 Task: Create a due date automation trigger when advanced on, 2 days before a card is due add dates due in in more than 1 days at 11:00 AM.
Action: Mouse moved to (986, 289)
Screenshot: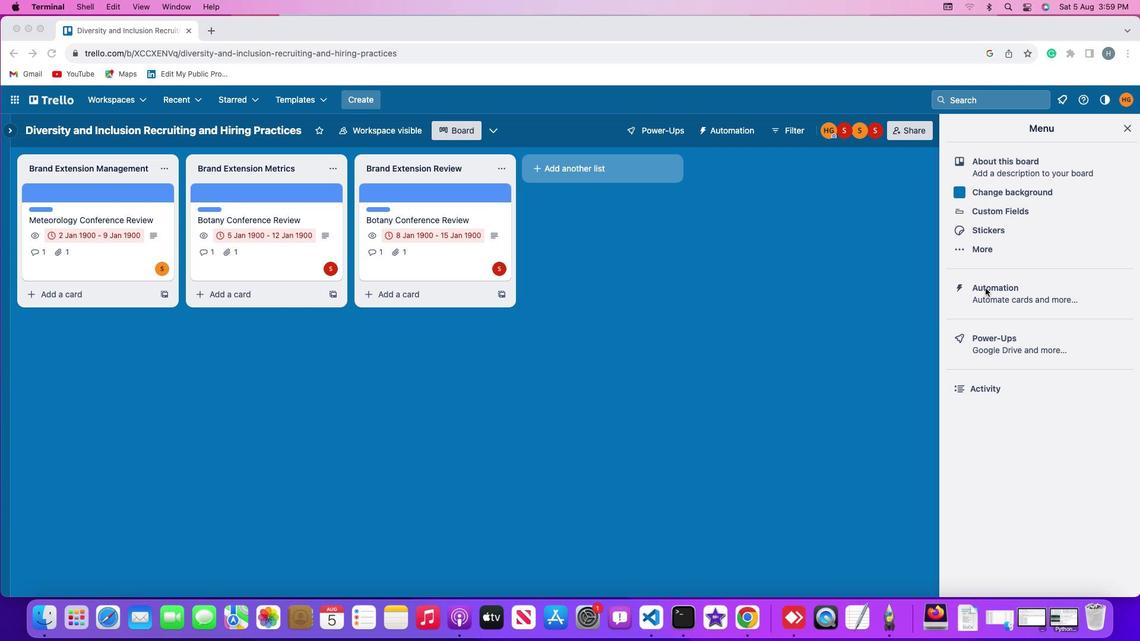 
Action: Mouse pressed left at (986, 289)
Screenshot: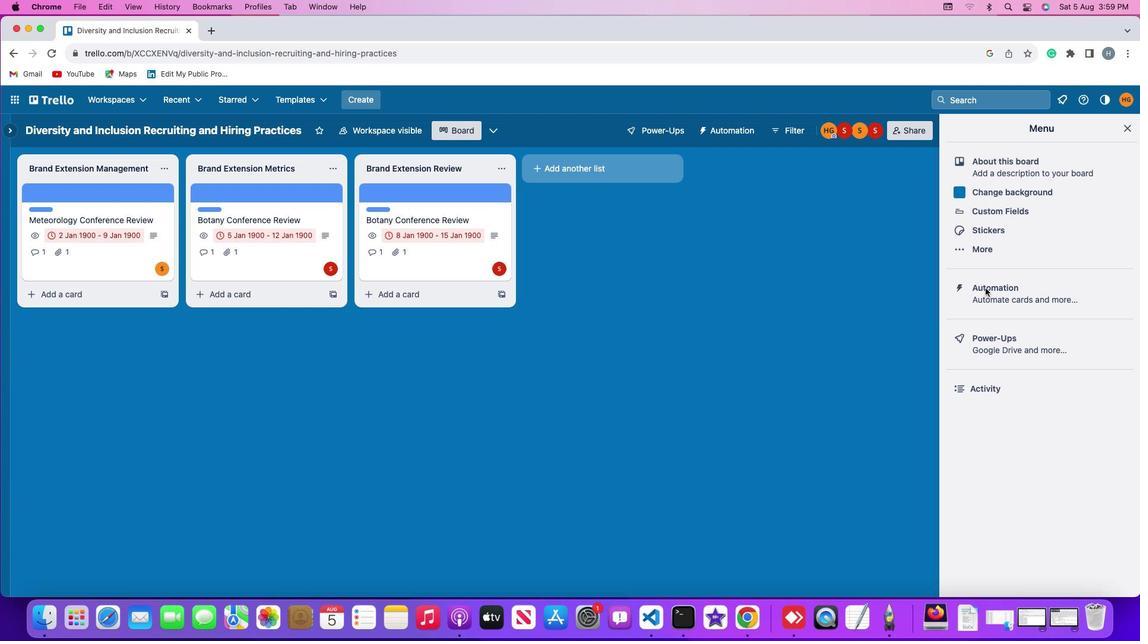 
Action: Mouse pressed left at (986, 289)
Screenshot: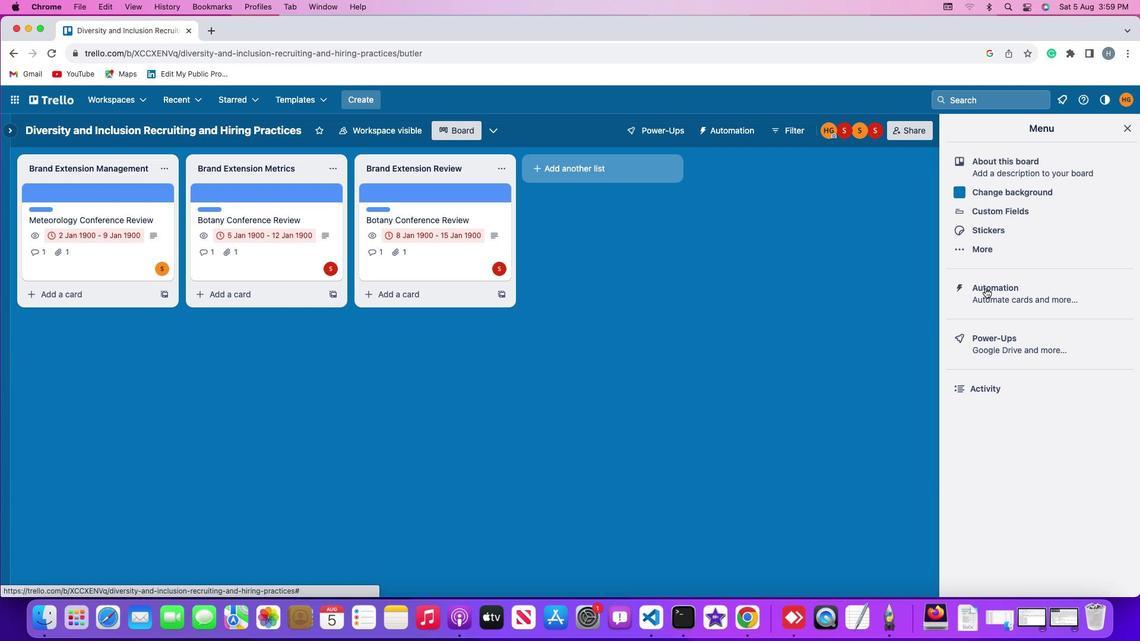 
Action: Mouse moved to (89, 282)
Screenshot: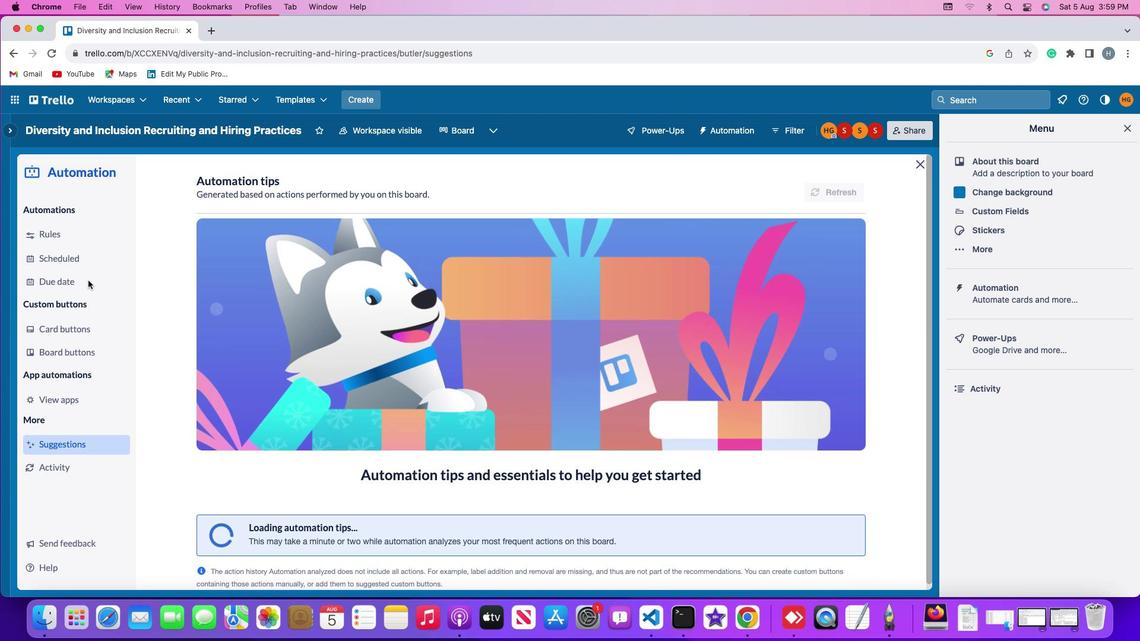 
Action: Mouse pressed left at (89, 282)
Screenshot: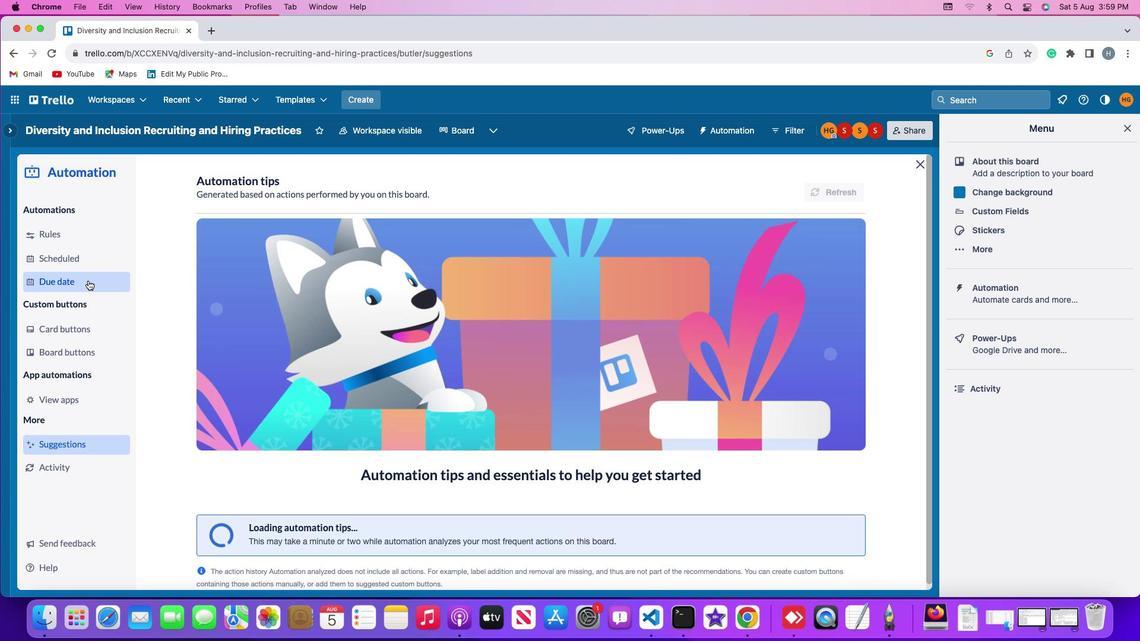 
Action: Mouse moved to (807, 181)
Screenshot: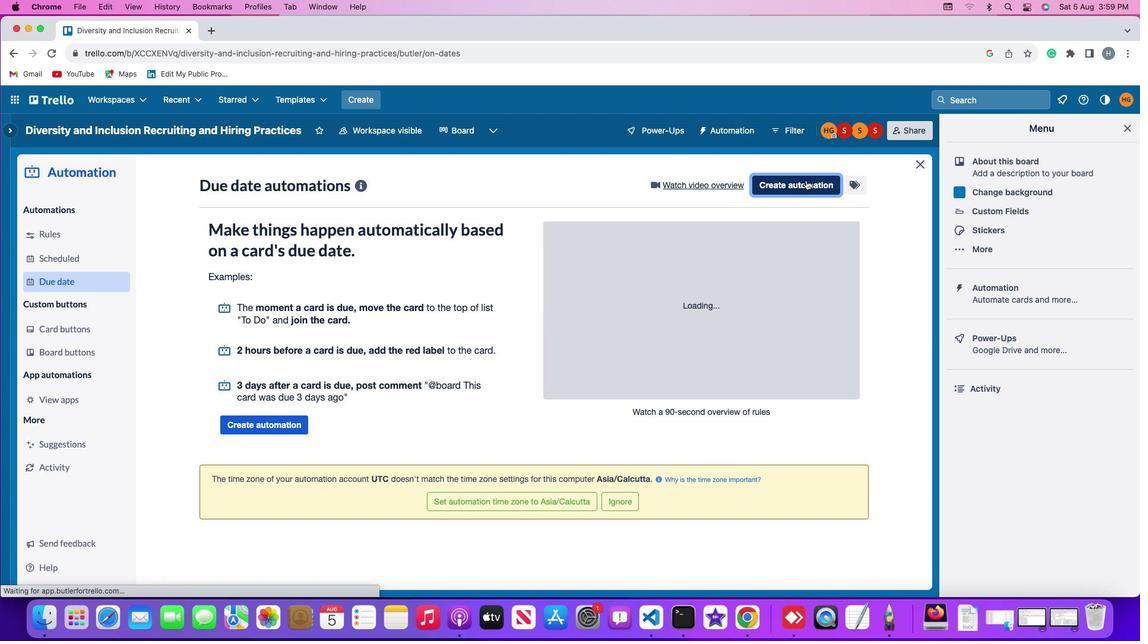 
Action: Mouse pressed left at (807, 181)
Screenshot: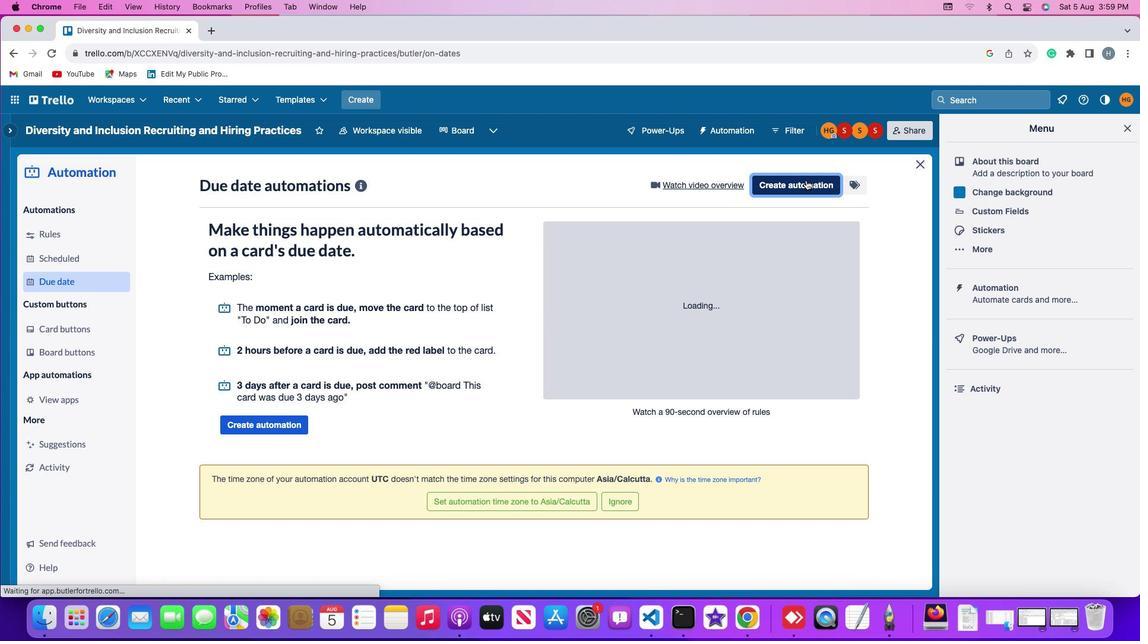 
Action: Mouse moved to (521, 304)
Screenshot: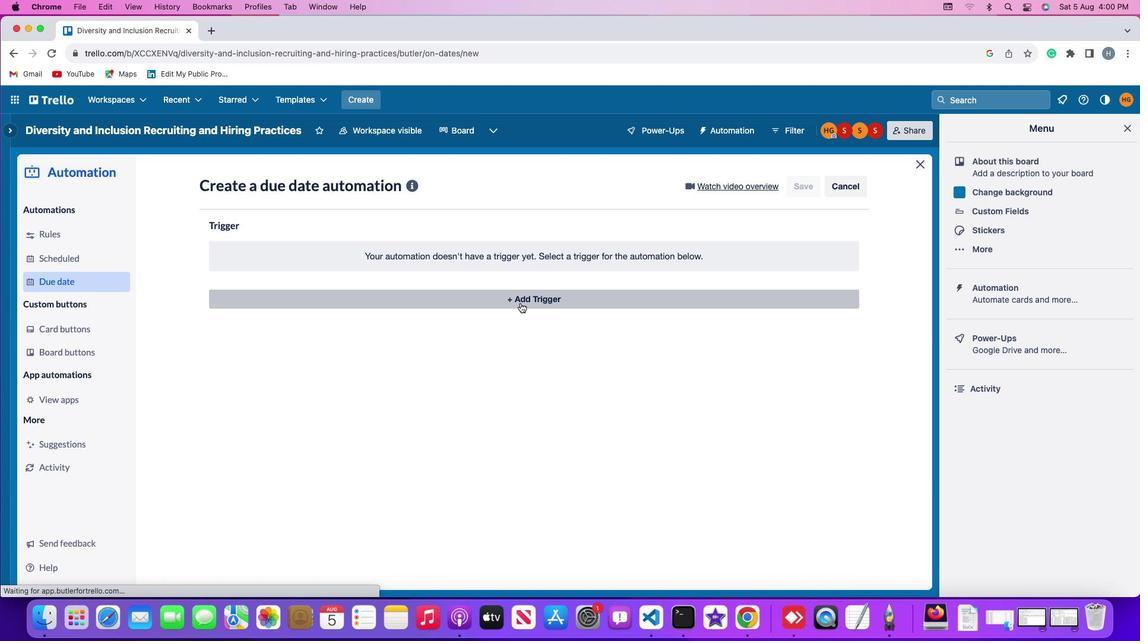 
Action: Mouse pressed left at (521, 304)
Screenshot: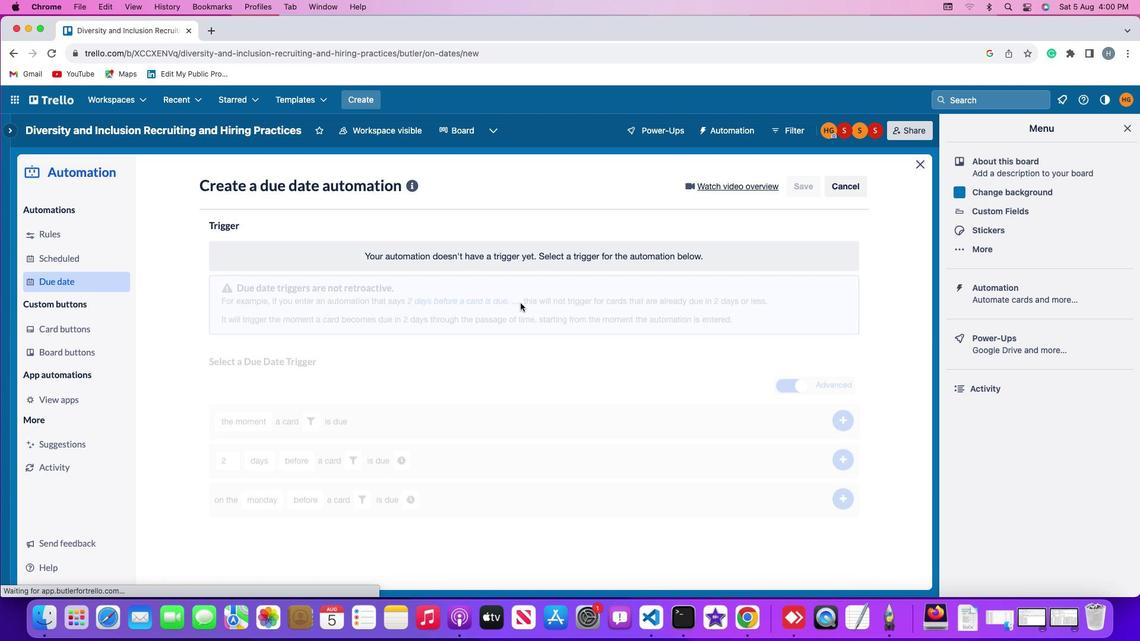 
Action: Mouse moved to (234, 482)
Screenshot: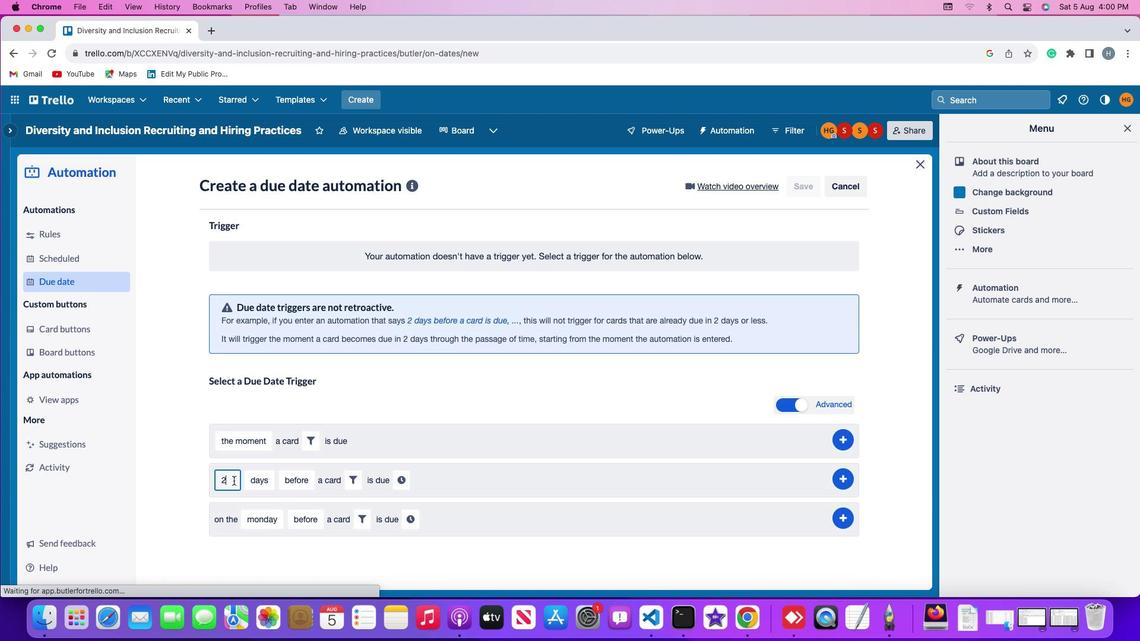 
Action: Mouse pressed left at (234, 482)
Screenshot: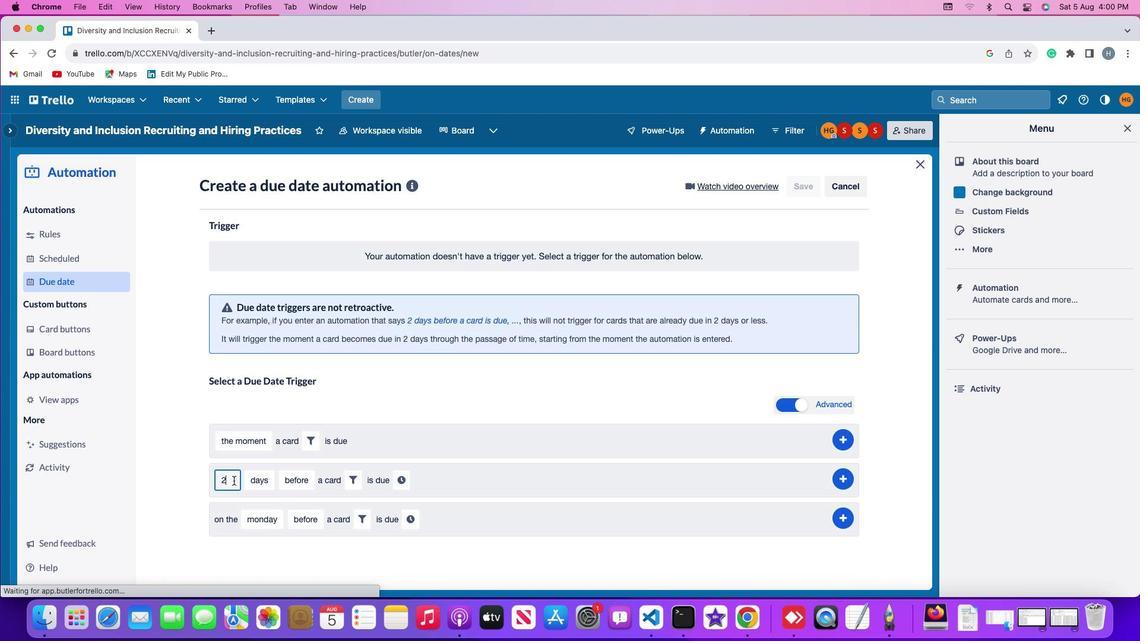 
Action: Key pressed Key.backspace'2'
Screenshot: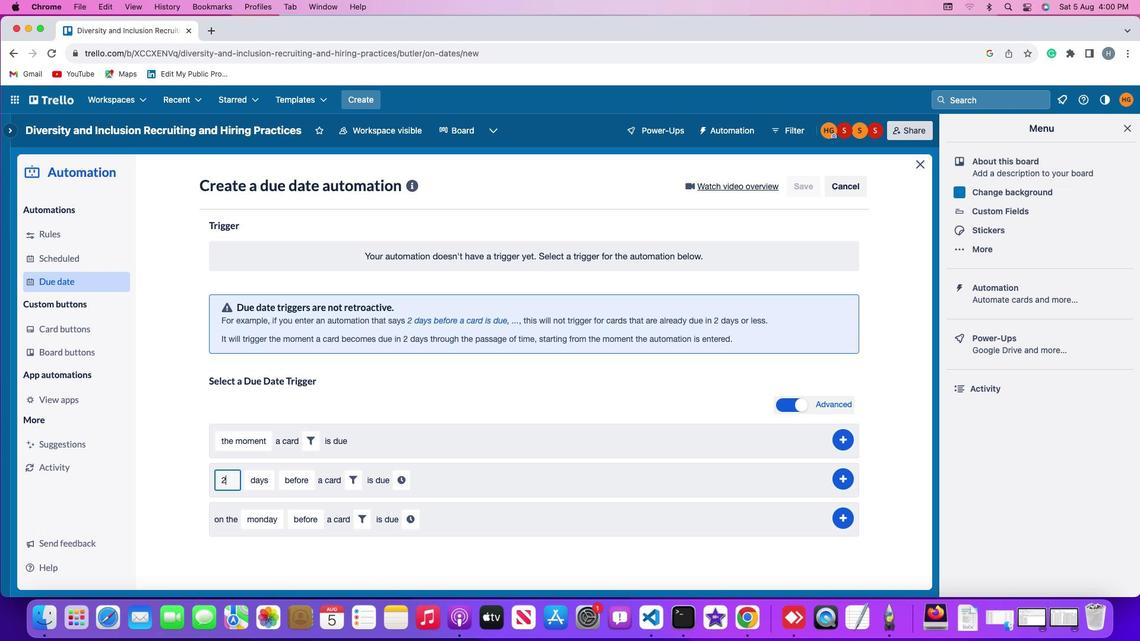 
Action: Mouse moved to (263, 479)
Screenshot: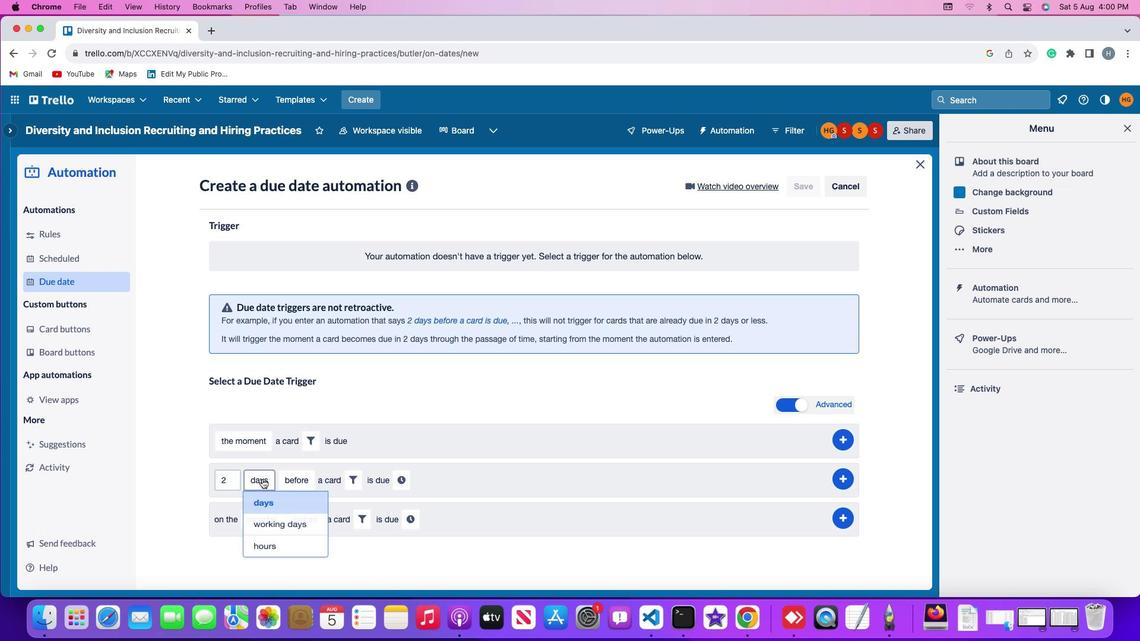
Action: Mouse pressed left at (263, 479)
Screenshot: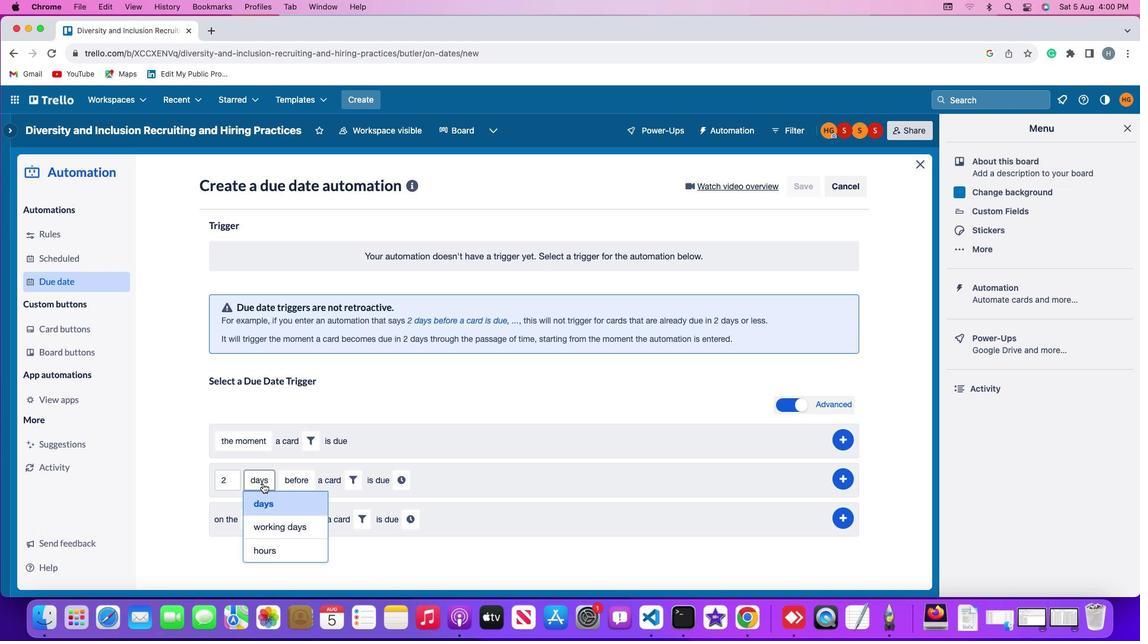 
Action: Mouse moved to (290, 486)
Screenshot: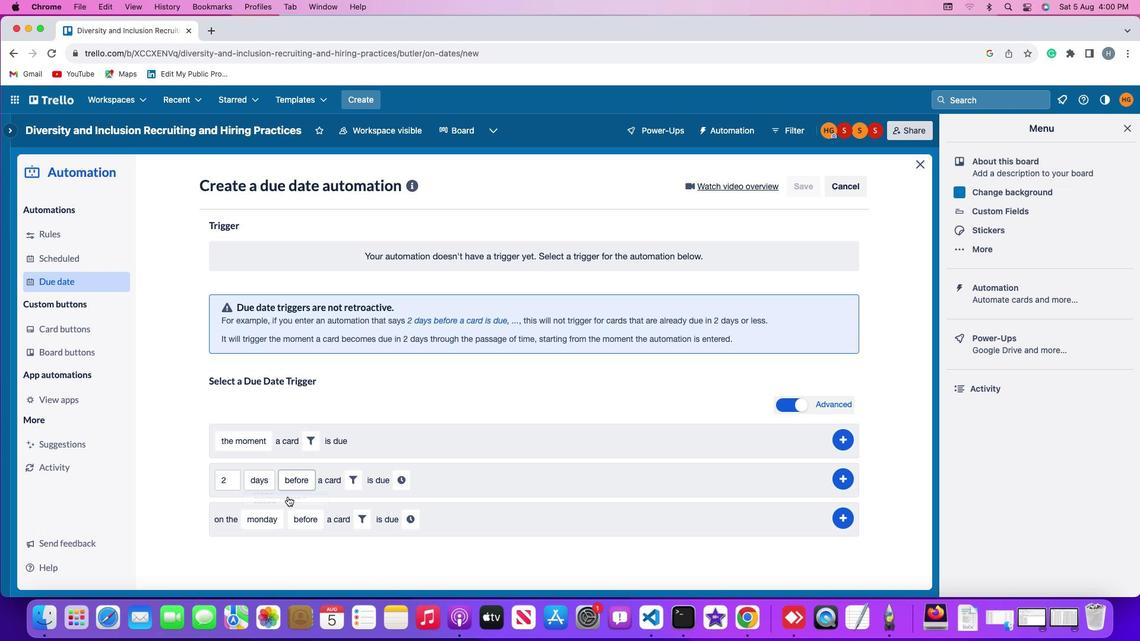 
Action: Mouse pressed left at (290, 486)
Screenshot: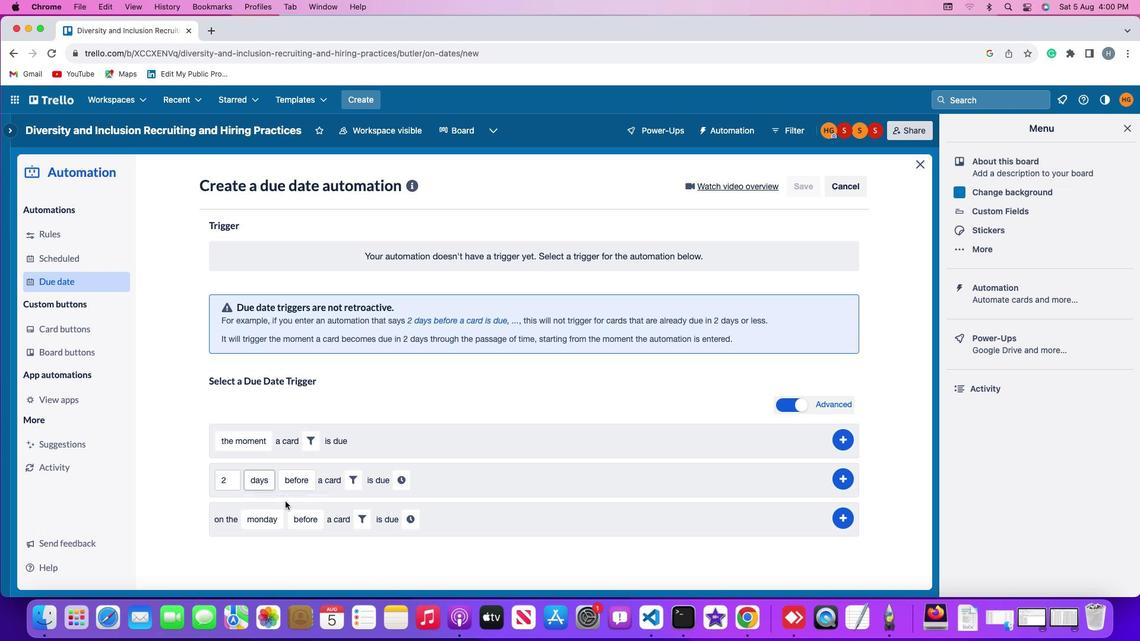 
Action: Mouse moved to (290, 479)
Screenshot: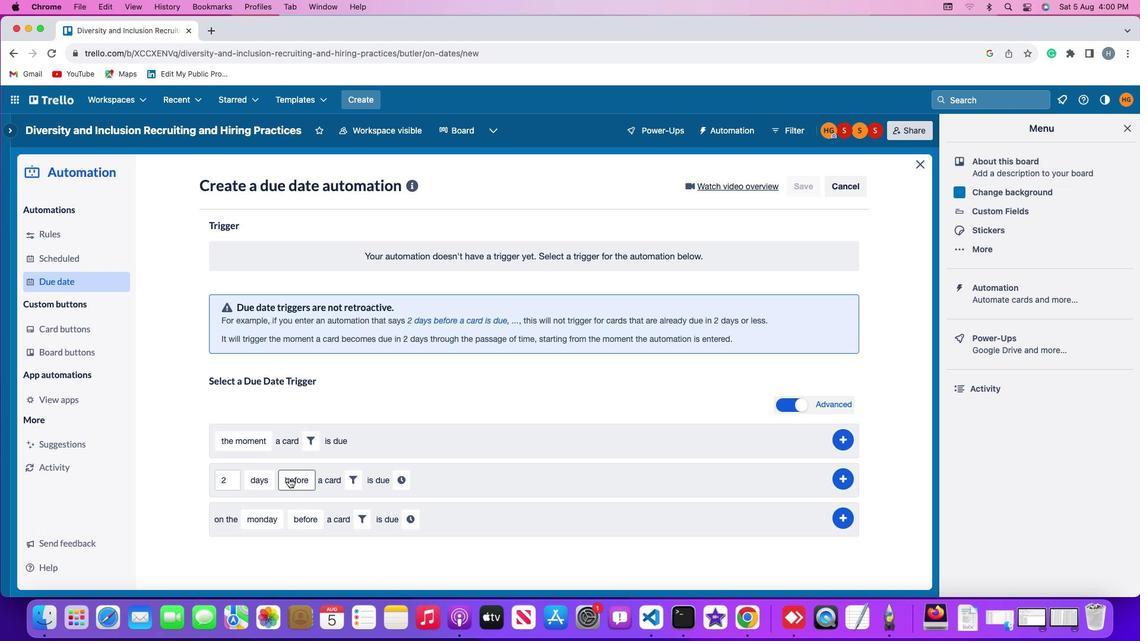 
Action: Mouse pressed left at (290, 479)
Screenshot: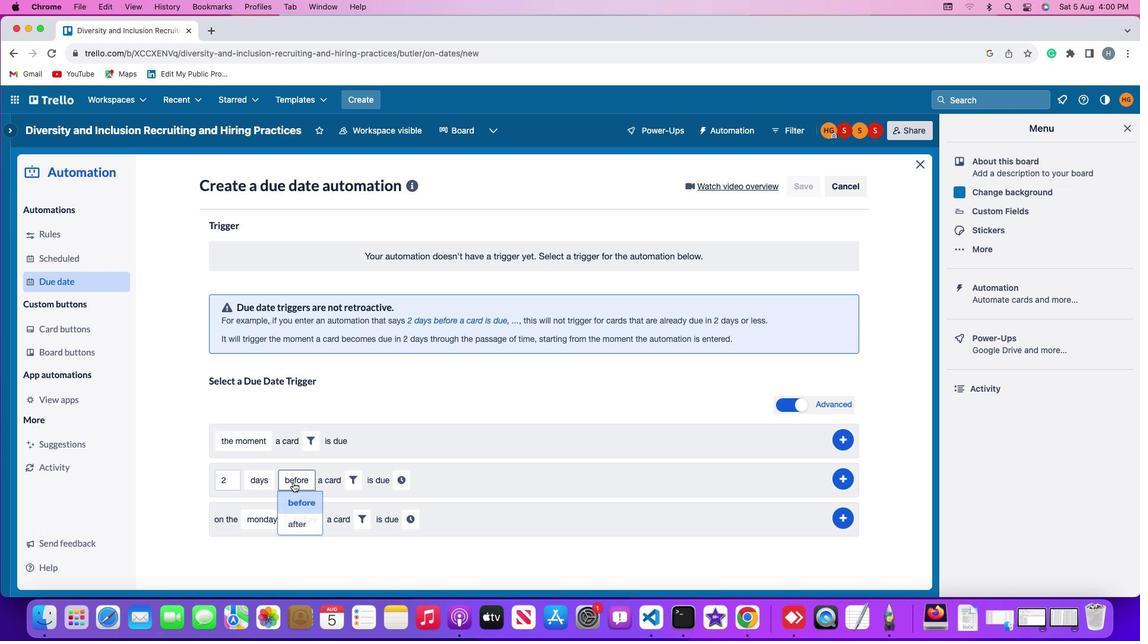 
Action: Mouse moved to (301, 501)
Screenshot: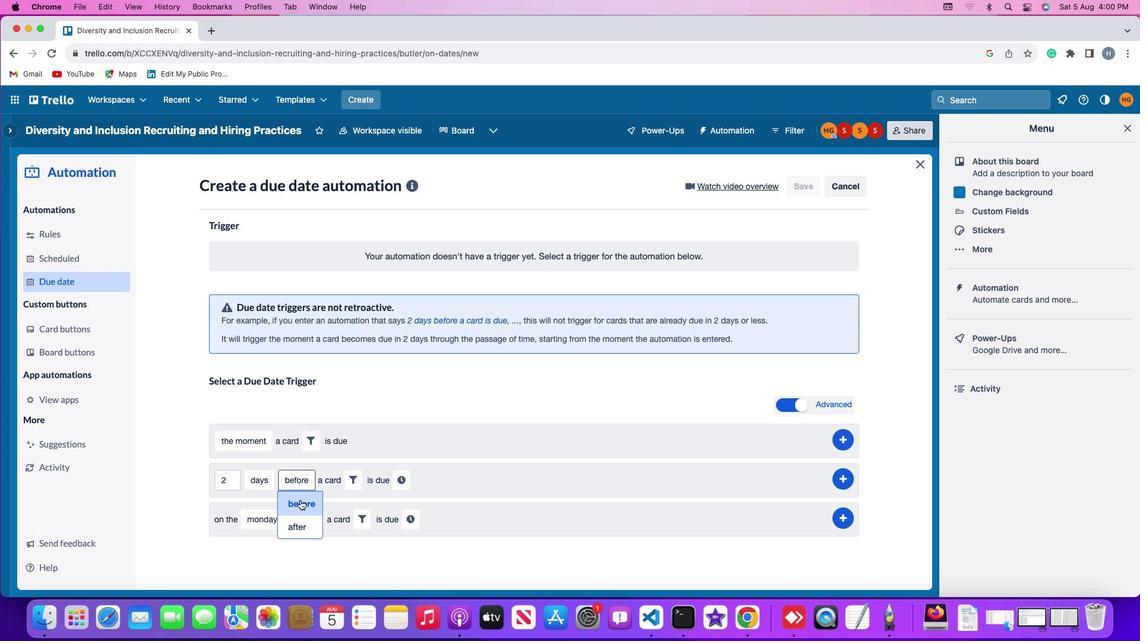 
Action: Mouse pressed left at (301, 501)
Screenshot: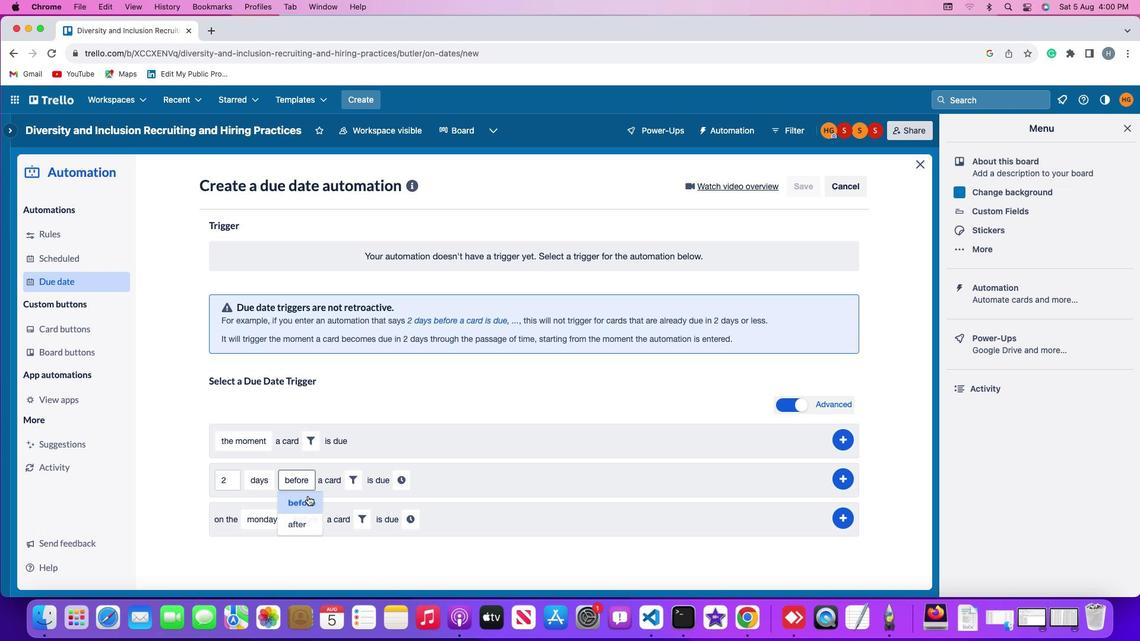 
Action: Mouse moved to (354, 478)
Screenshot: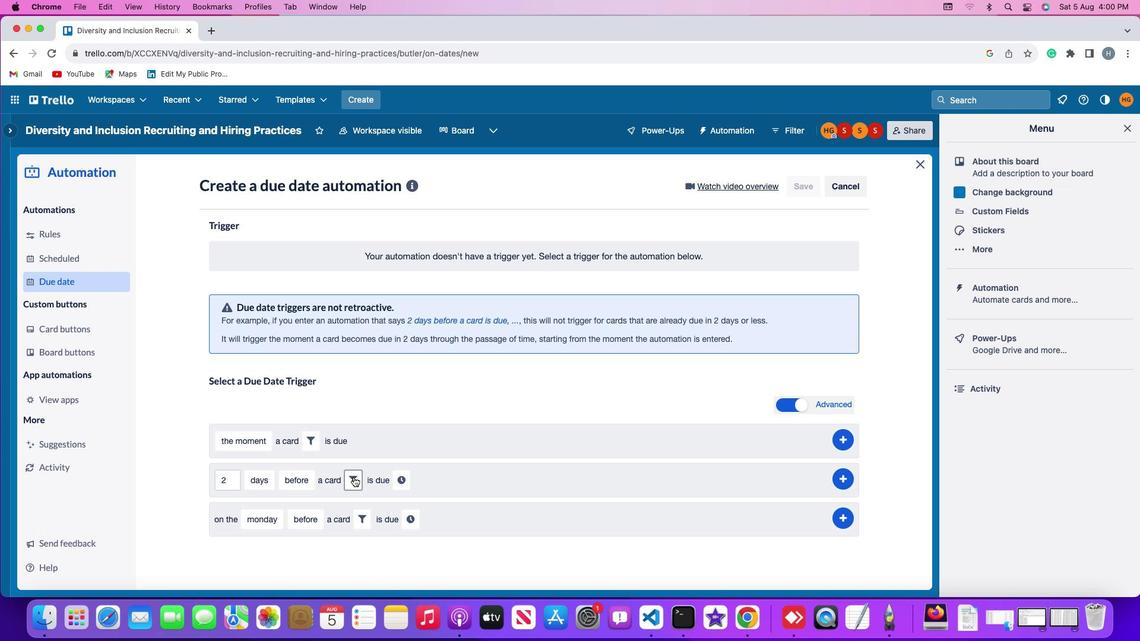
Action: Mouse pressed left at (354, 478)
Screenshot: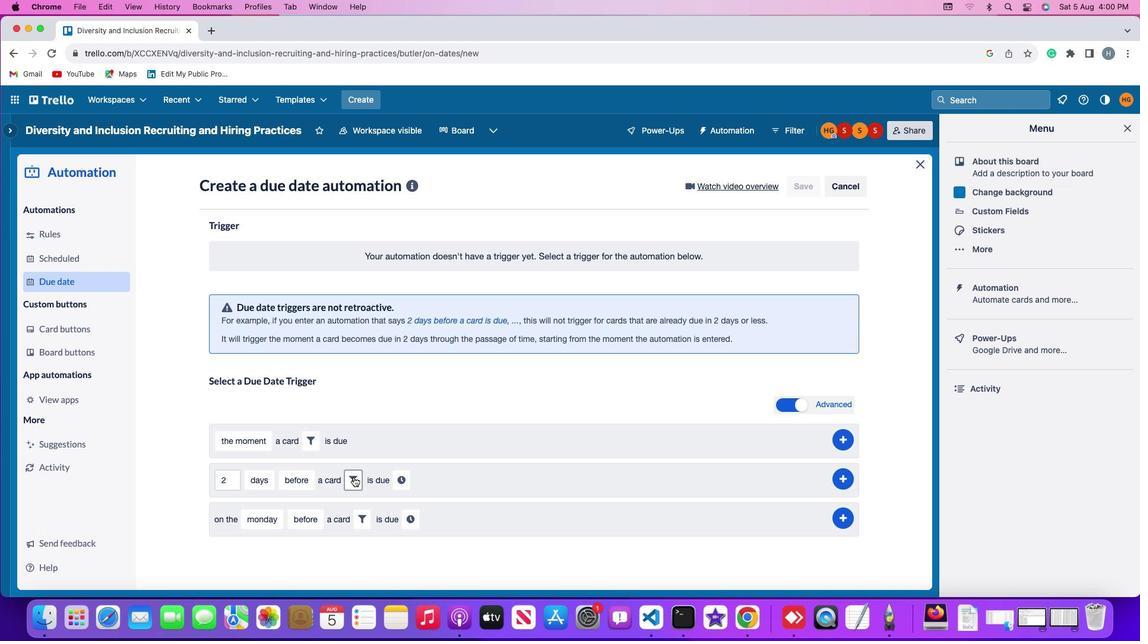 
Action: Mouse moved to (416, 514)
Screenshot: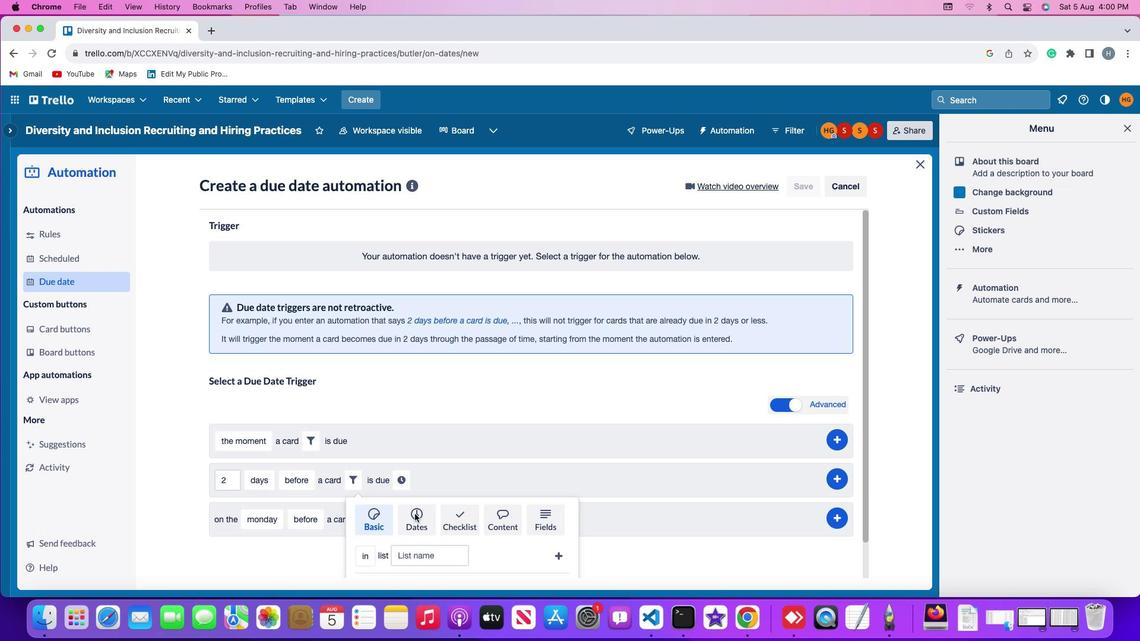 
Action: Mouse pressed left at (416, 514)
Screenshot: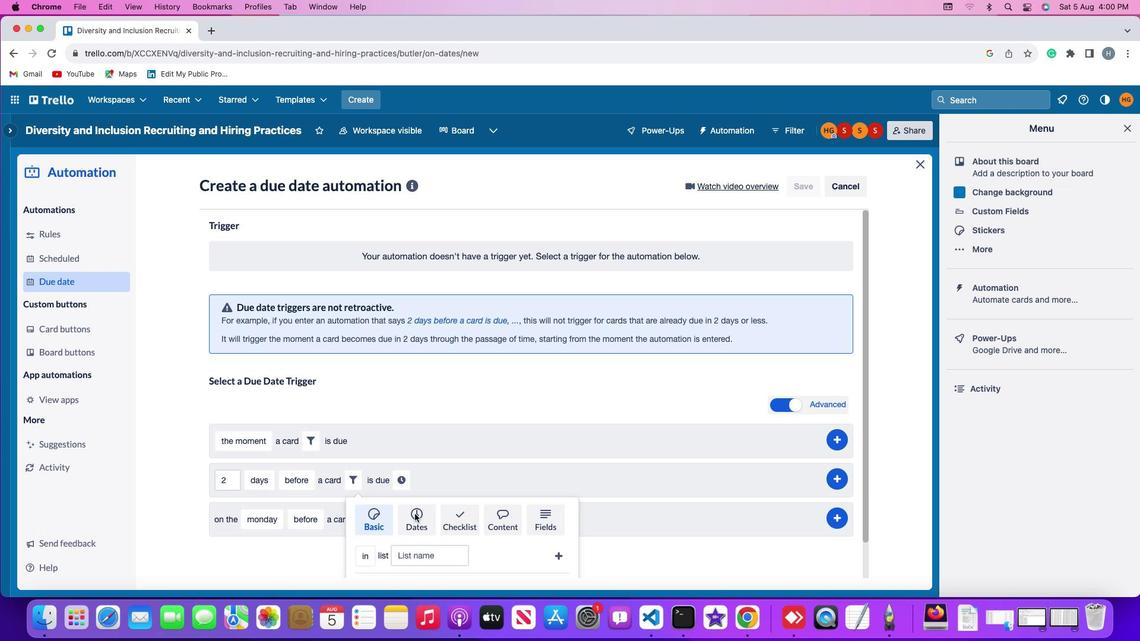 
Action: Mouse moved to (416, 514)
Screenshot: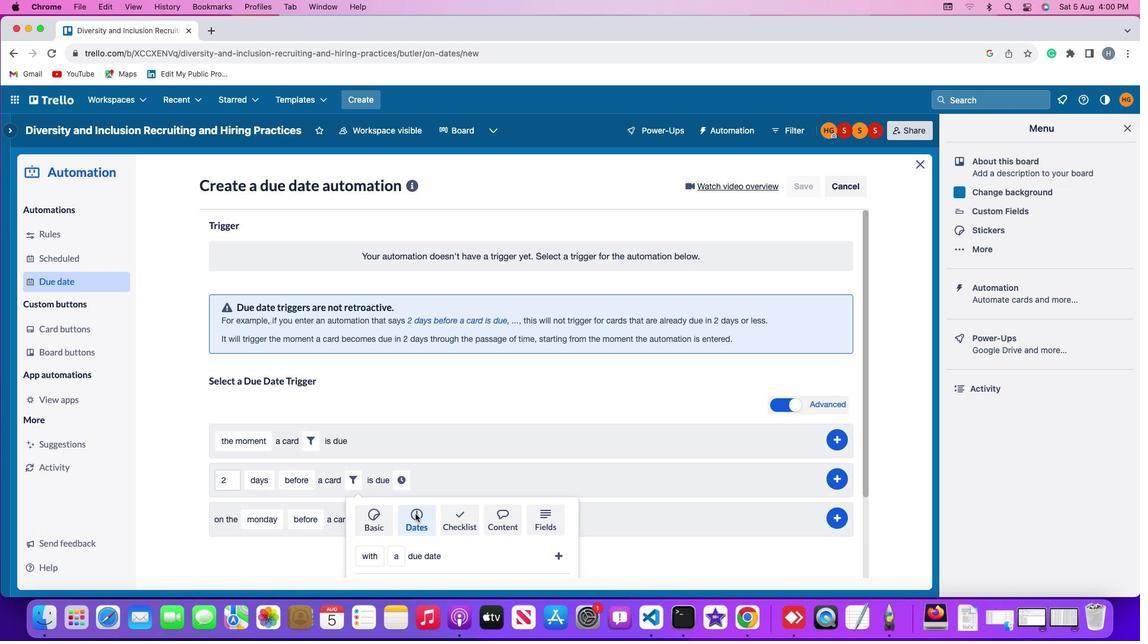 
Action: Mouse scrolled (416, 514) with delta (1, 0)
Screenshot: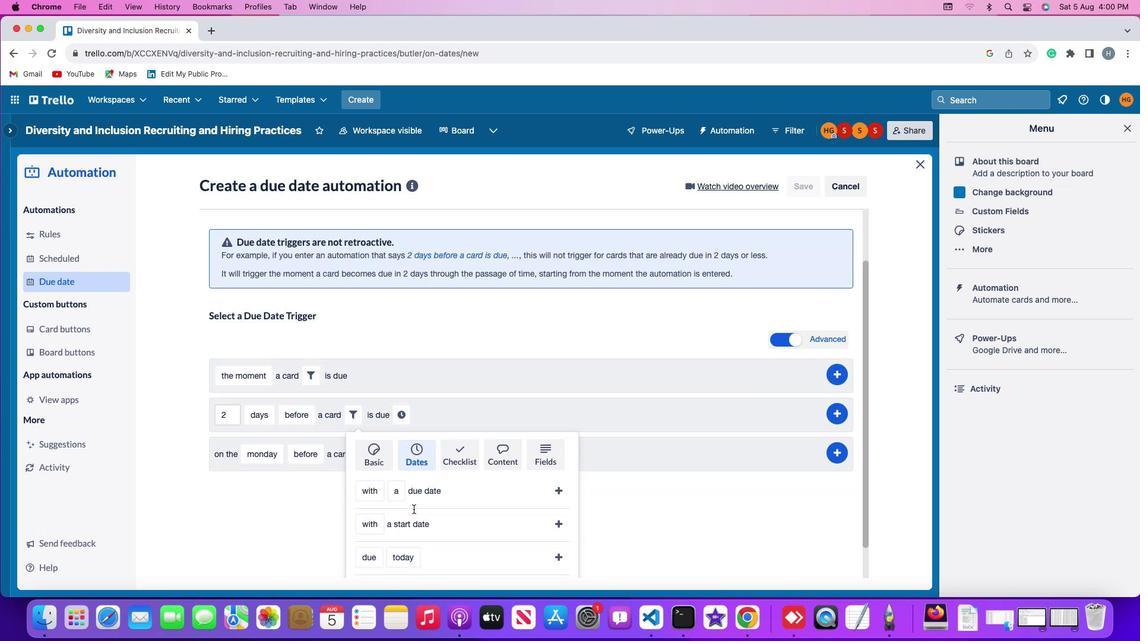 
Action: Mouse scrolled (416, 514) with delta (1, 0)
Screenshot: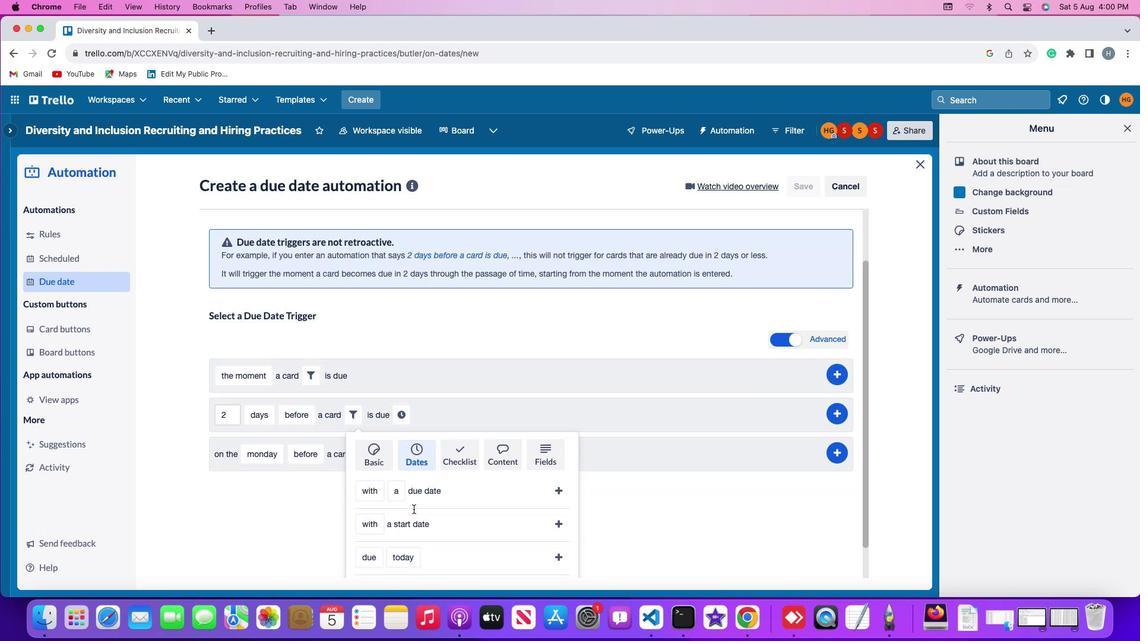 
Action: Mouse scrolled (416, 514) with delta (1, 0)
Screenshot: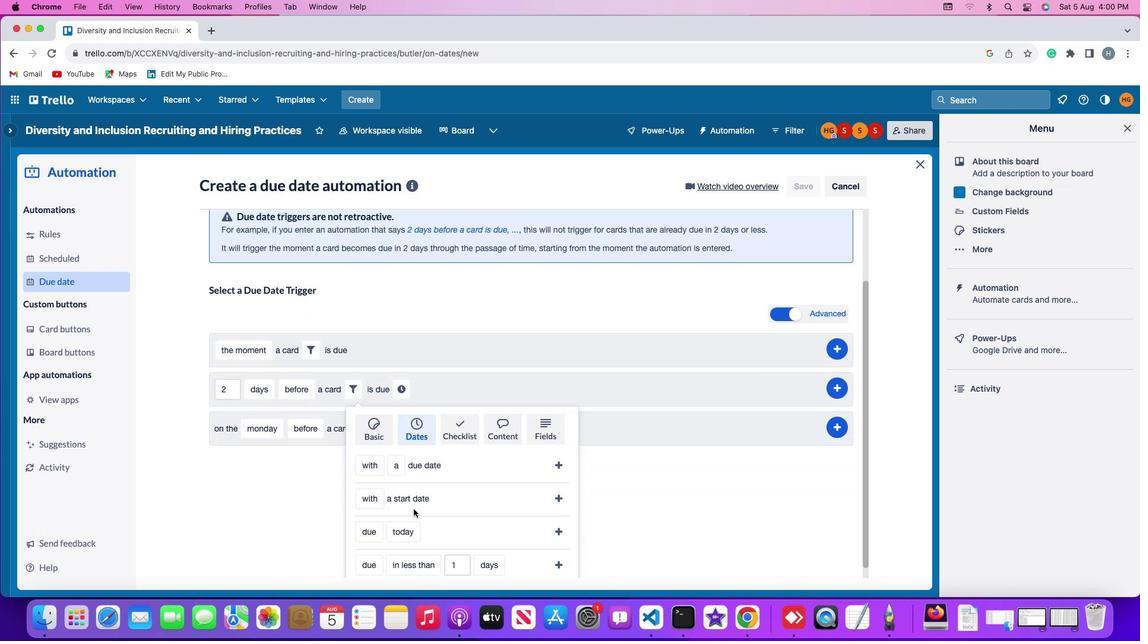 
Action: Mouse scrolled (416, 514) with delta (1, -1)
Screenshot: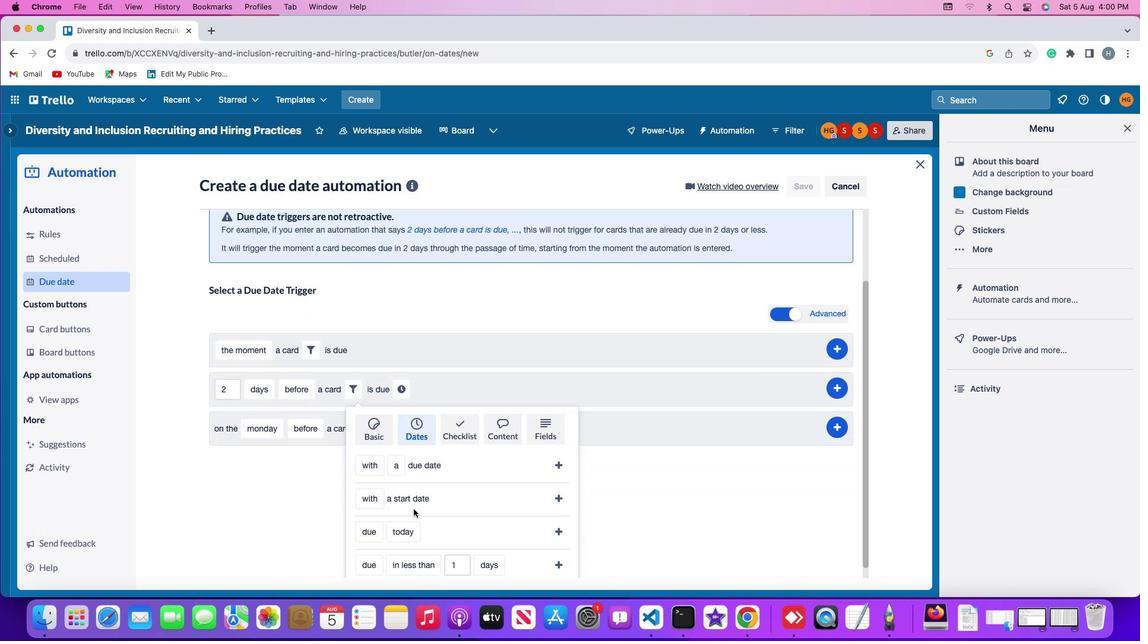 
Action: Mouse scrolled (416, 514) with delta (1, -1)
Screenshot: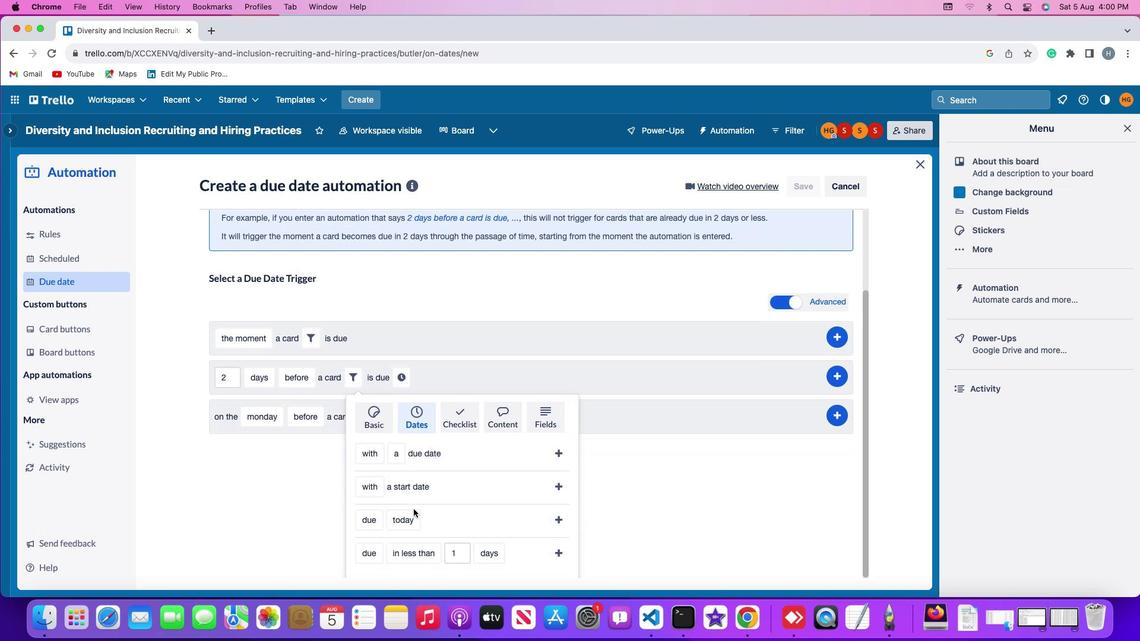 
Action: Mouse scrolled (416, 514) with delta (1, -2)
Screenshot: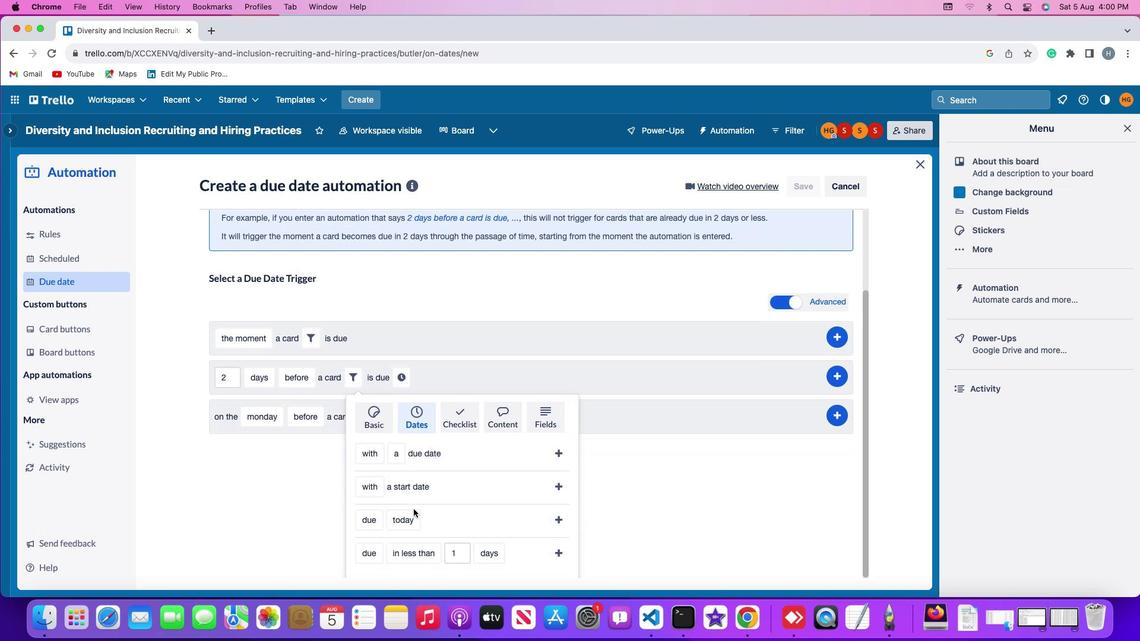 
Action: Mouse scrolled (416, 514) with delta (1, -2)
Screenshot: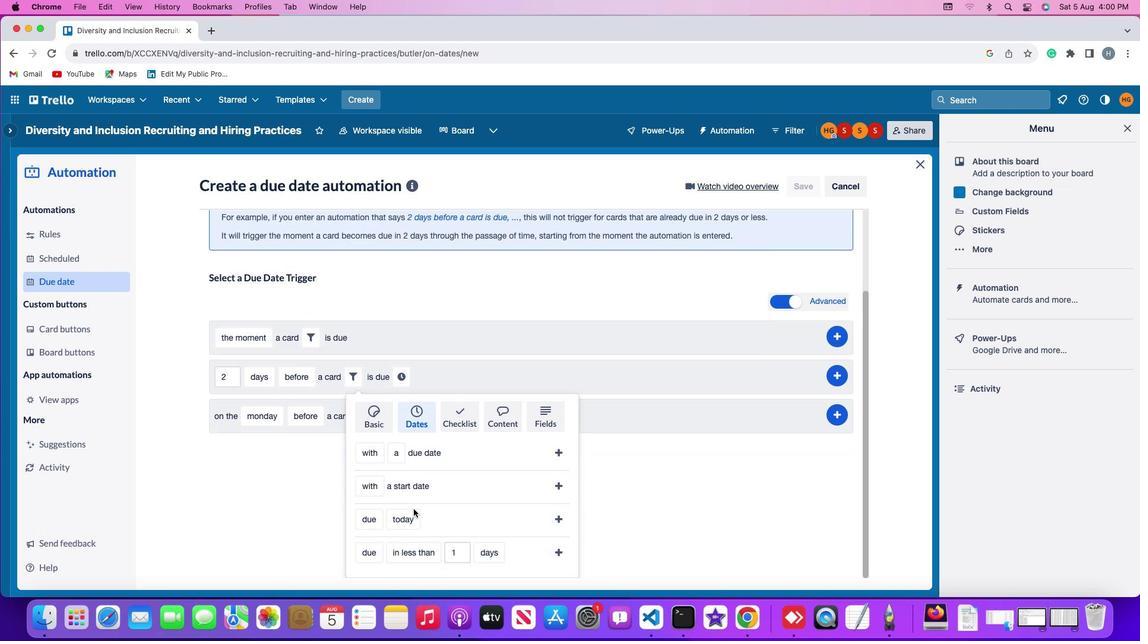
Action: Mouse moved to (375, 555)
Screenshot: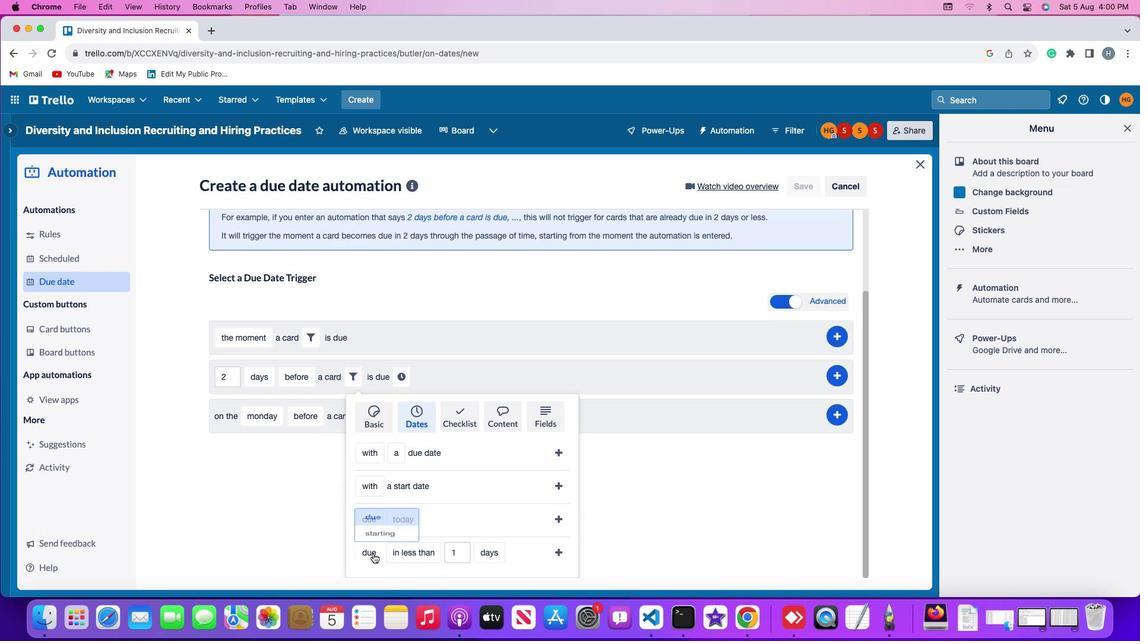 
Action: Mouse pressed left at (375, 555)
Screenshot: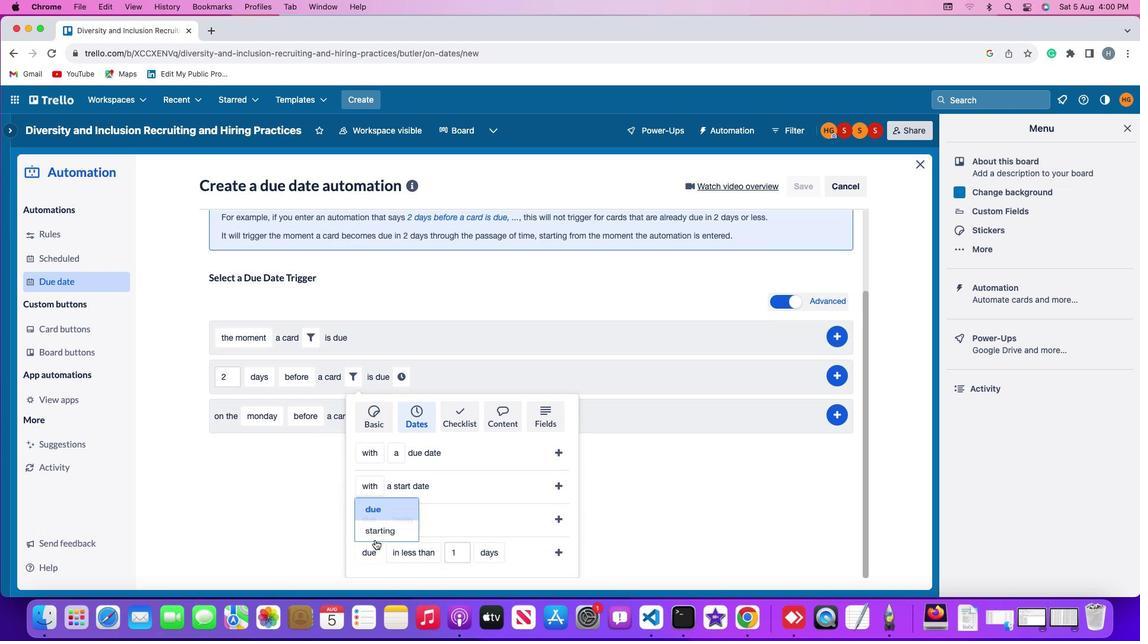 
Action: Mouse moved to (378, 503)
Screenshot: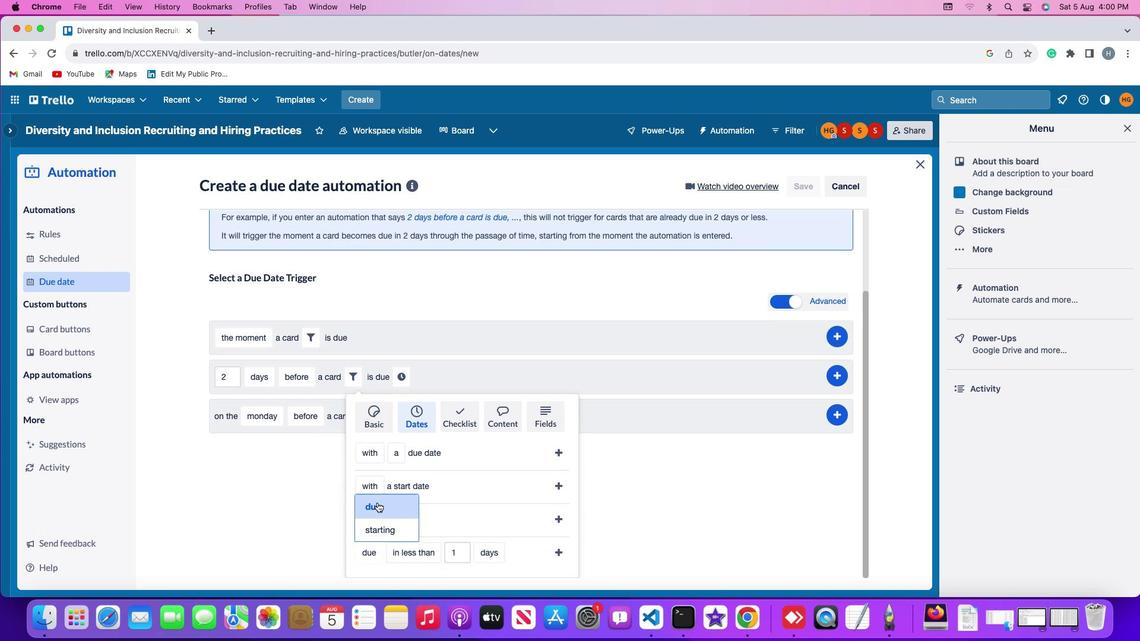 
Action: Mouse pressed left at (378, 503)
Screenshot: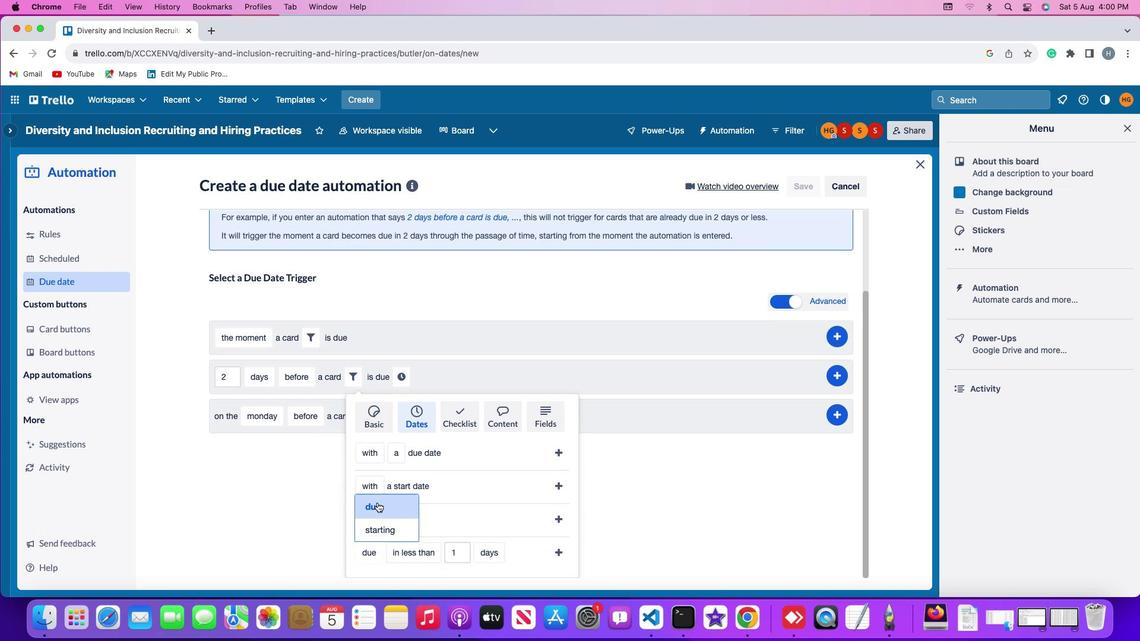
Action: Mouse moved to (415, 548)
Screenshot: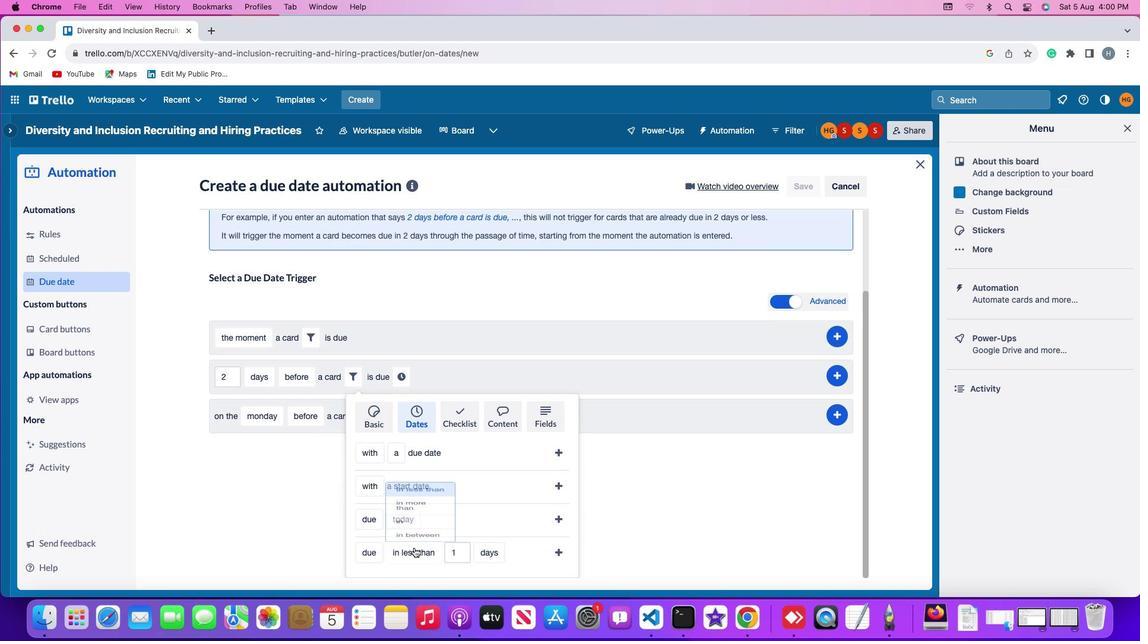 
Action: Mouse pressed left at (415, 548)
Screenshot: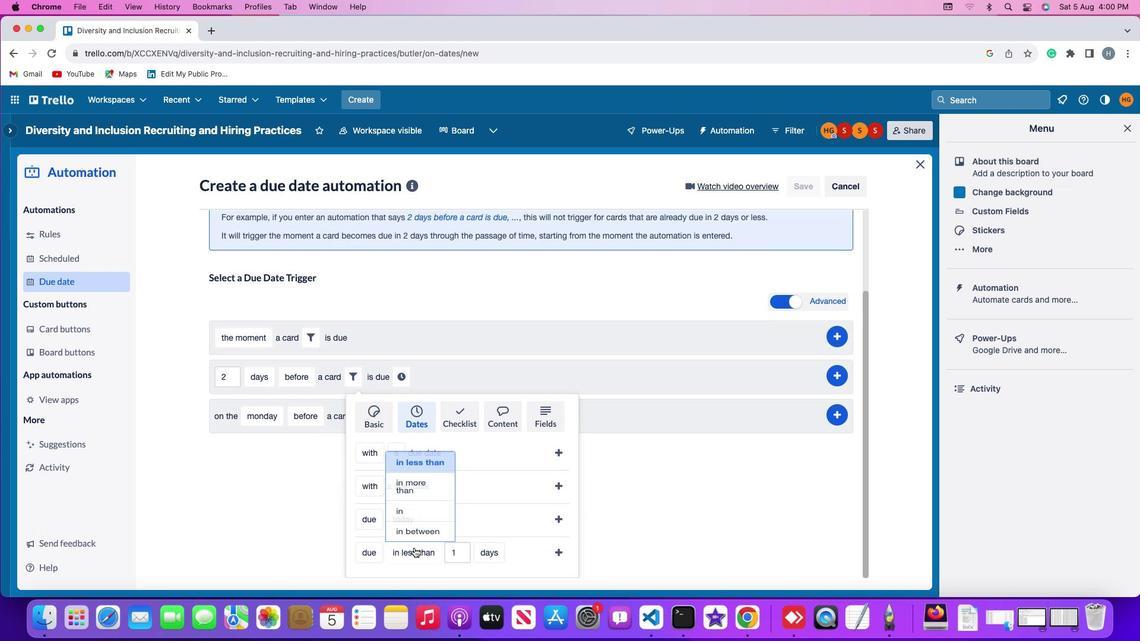 
Action: Mouse moved to (415, 473)
Screenshot: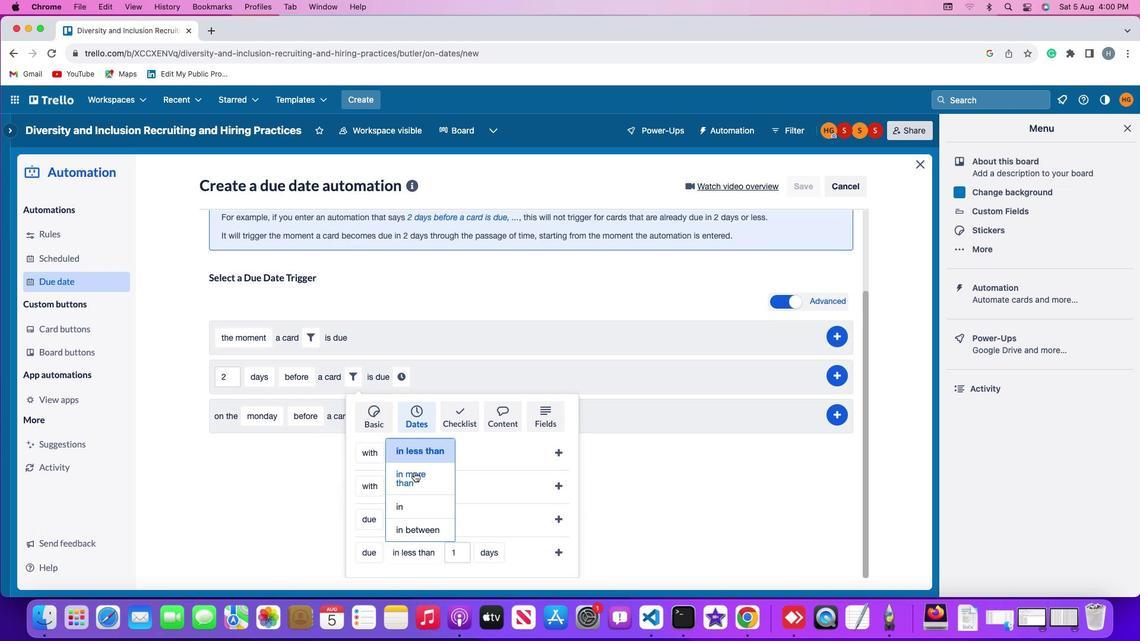 
Action: Mouse pressed left at (415, 473)
Screenshot: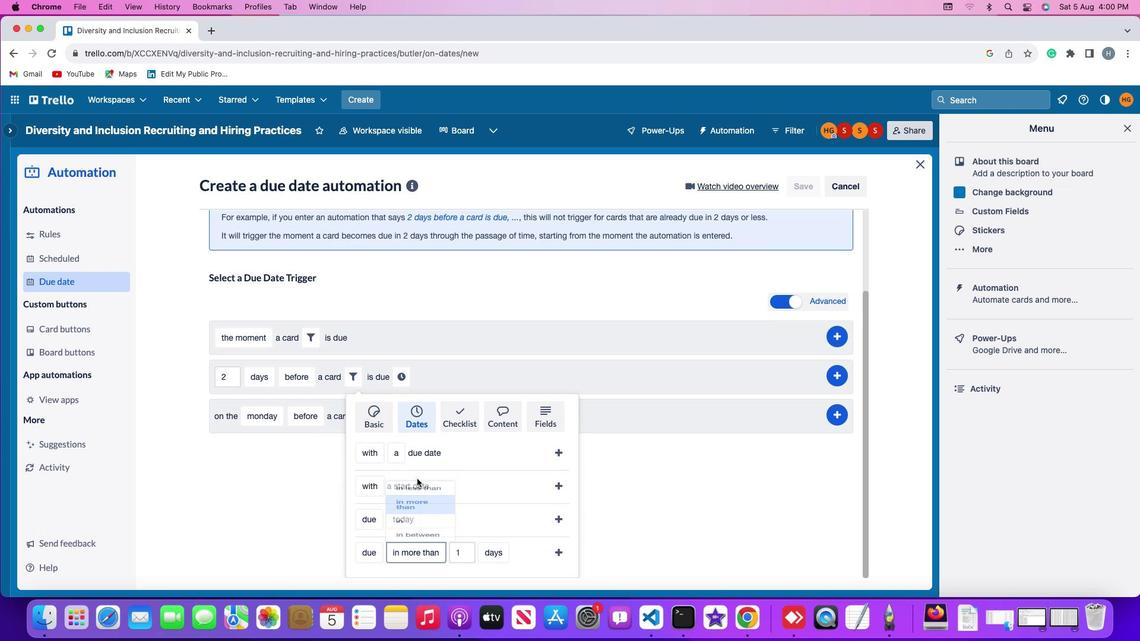
Action: Mouse moved to (467, 549)
Screenshot: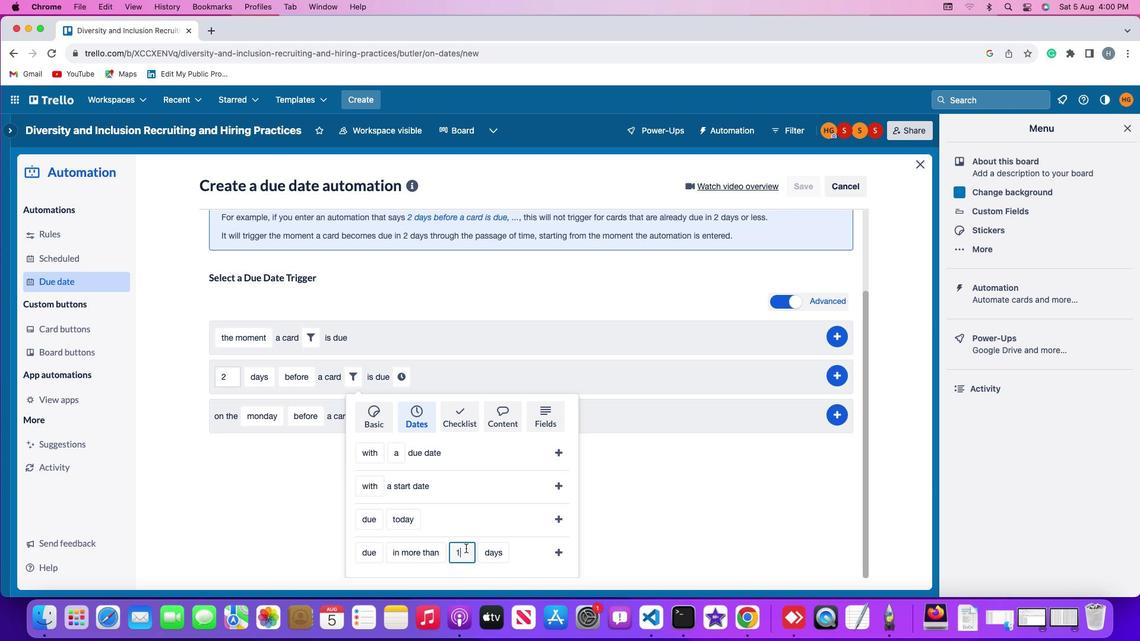 
Action: Mouse pressed left at (467, 549)
Screenshot: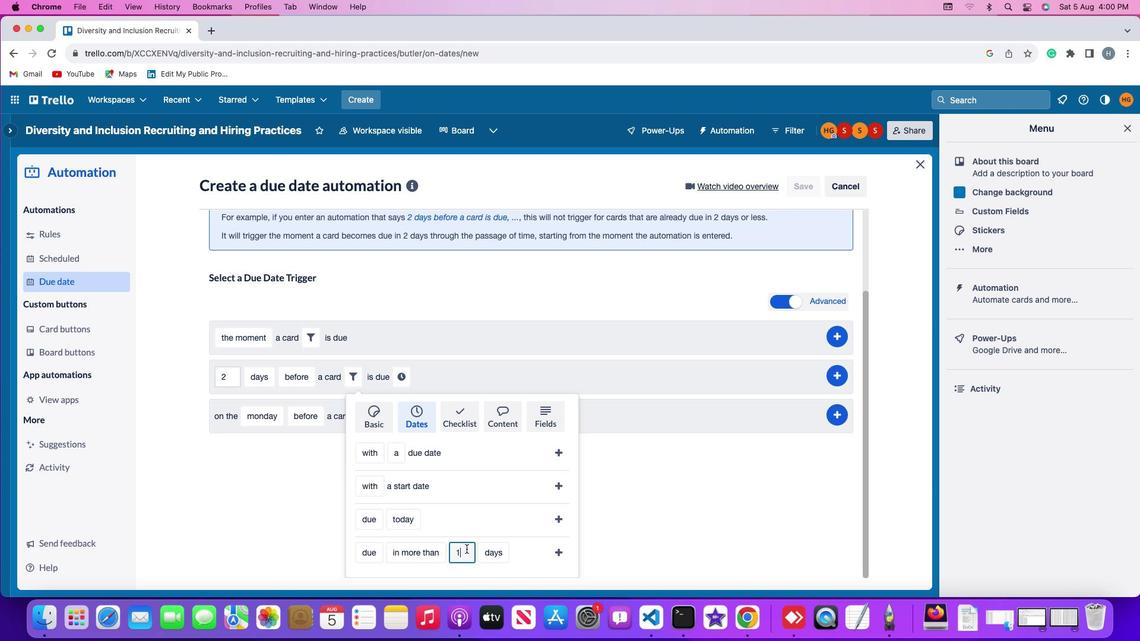 
Action: Mouse moved to (467, 549)
Screenshot: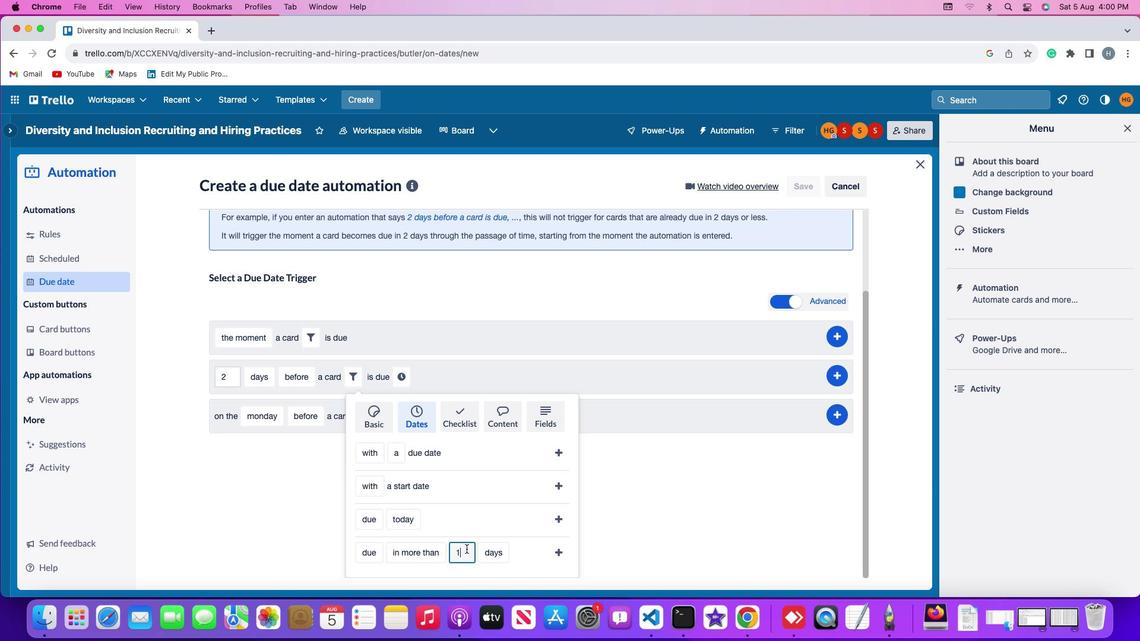 
Action: Key pressed Key.backspace'1'
Screenshot: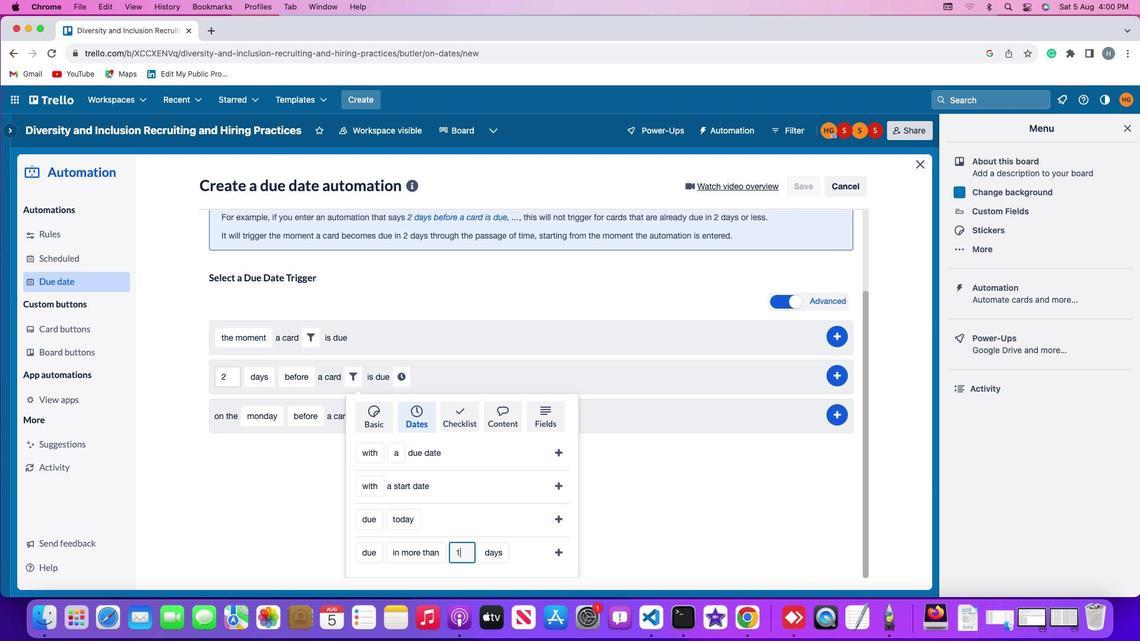 
Action: Mouse moved to (502, 552)
Screenshot: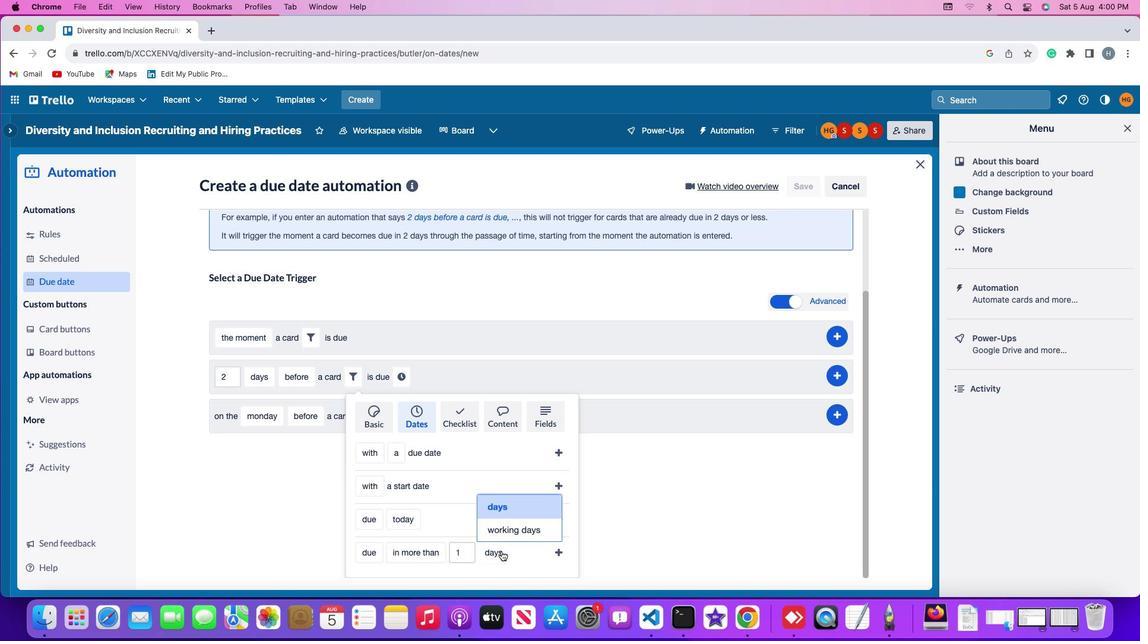 
Action: Mouse pressed left at (502, 552)
Screenshot: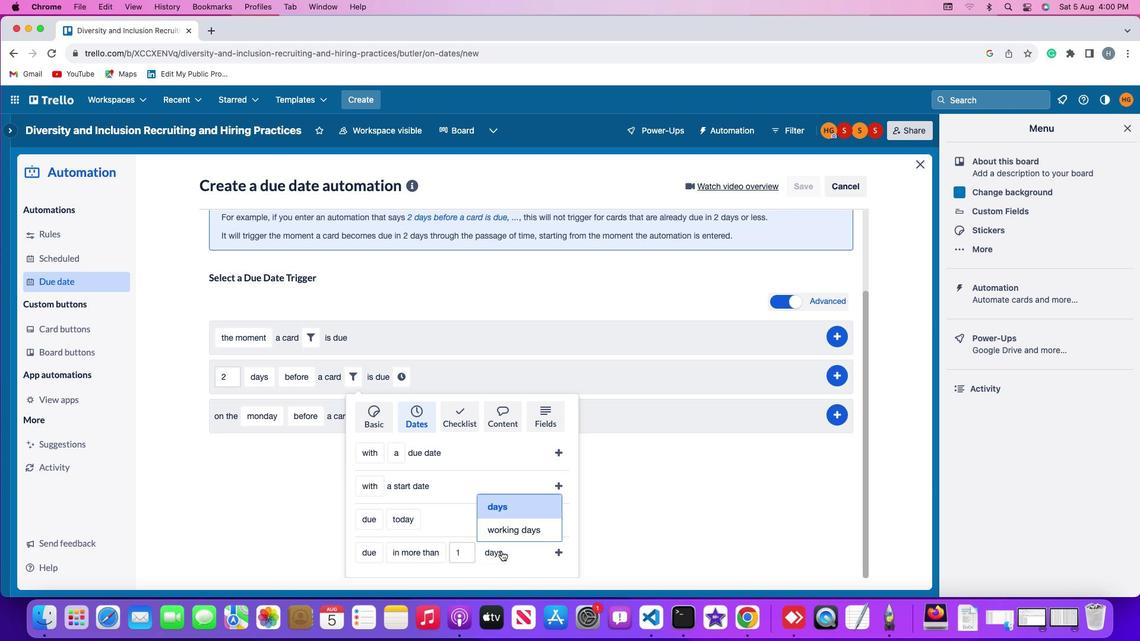 
Action: Mouse moved to (516, 505)
Screenshot: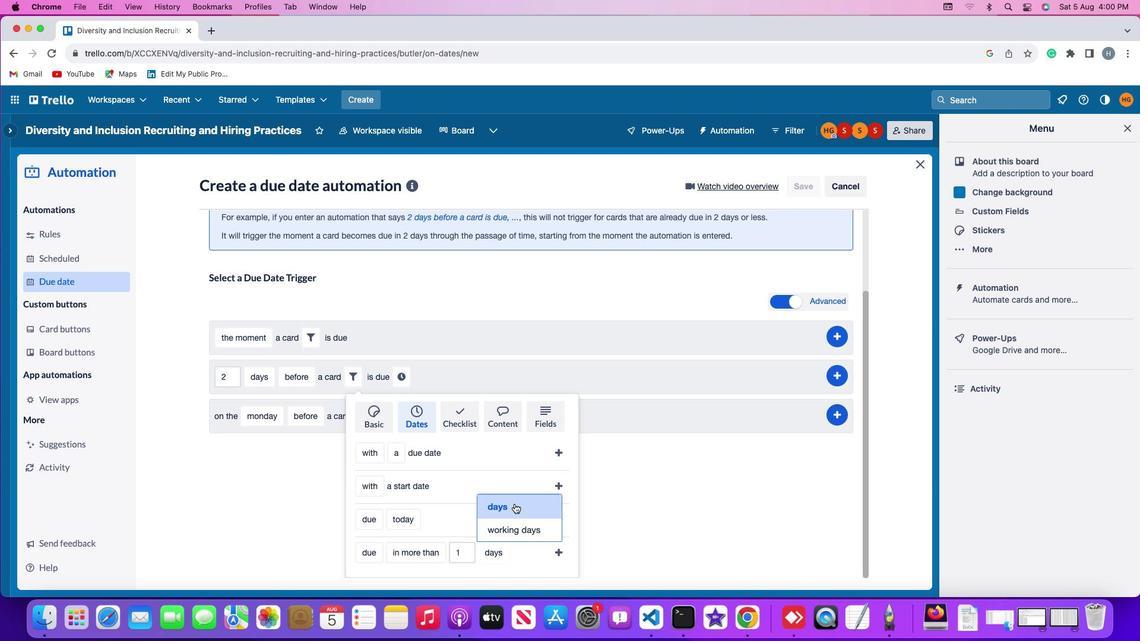 
Action: Mouse pressed left at (516, 505)
Screenshot: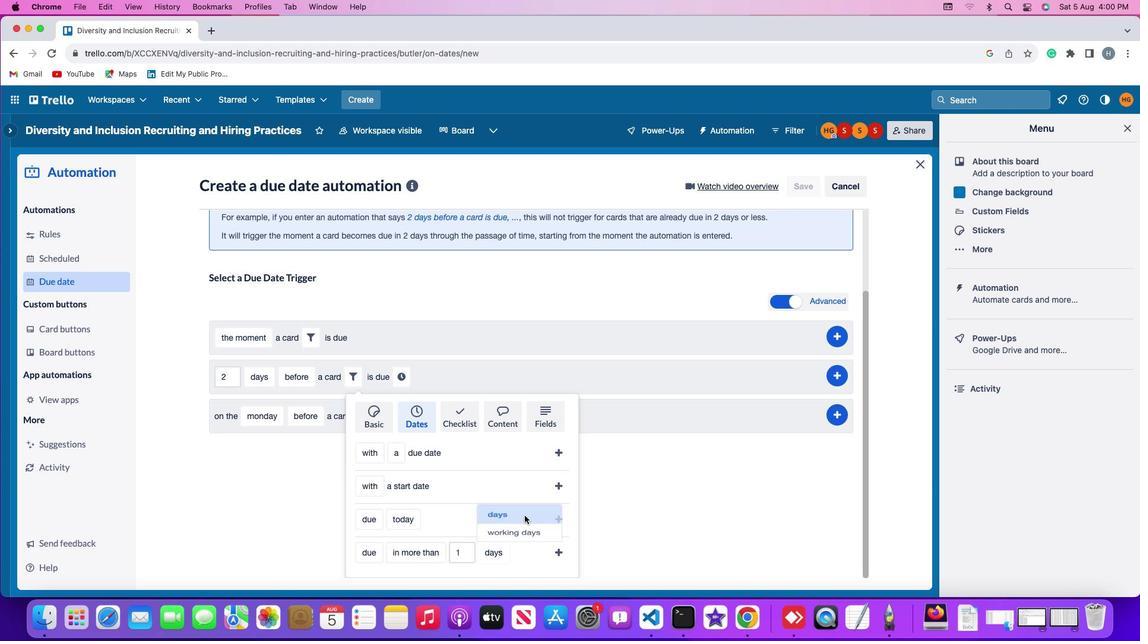 
Action: Mouse moved to (564, 554)
Screenshot: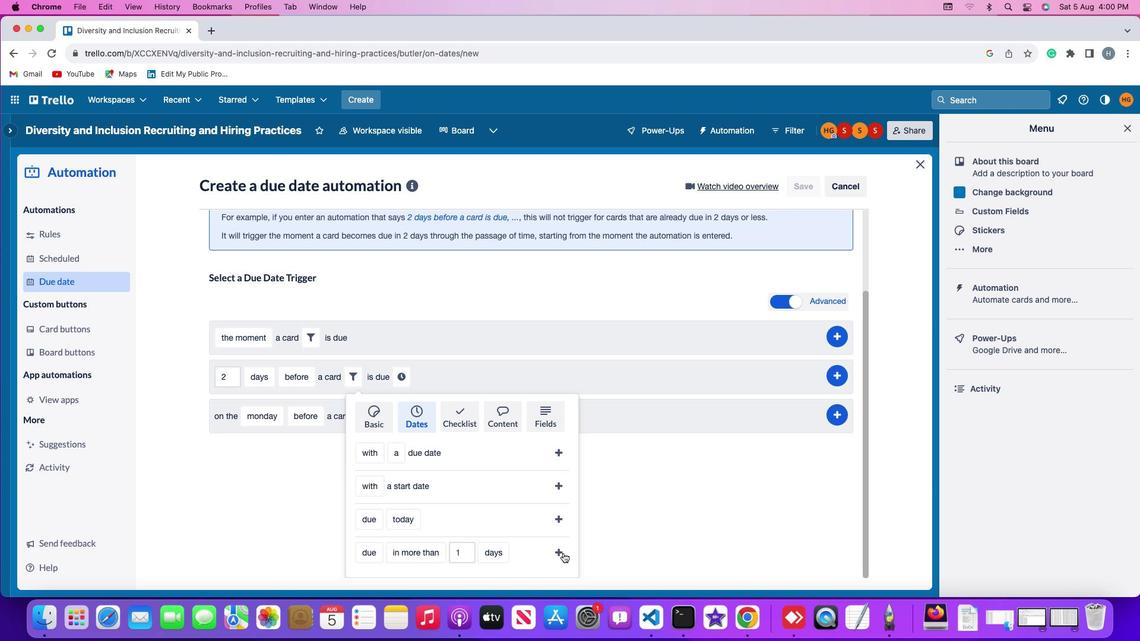 
Action: Mouse pressed left at (564, 554)
Screenshot: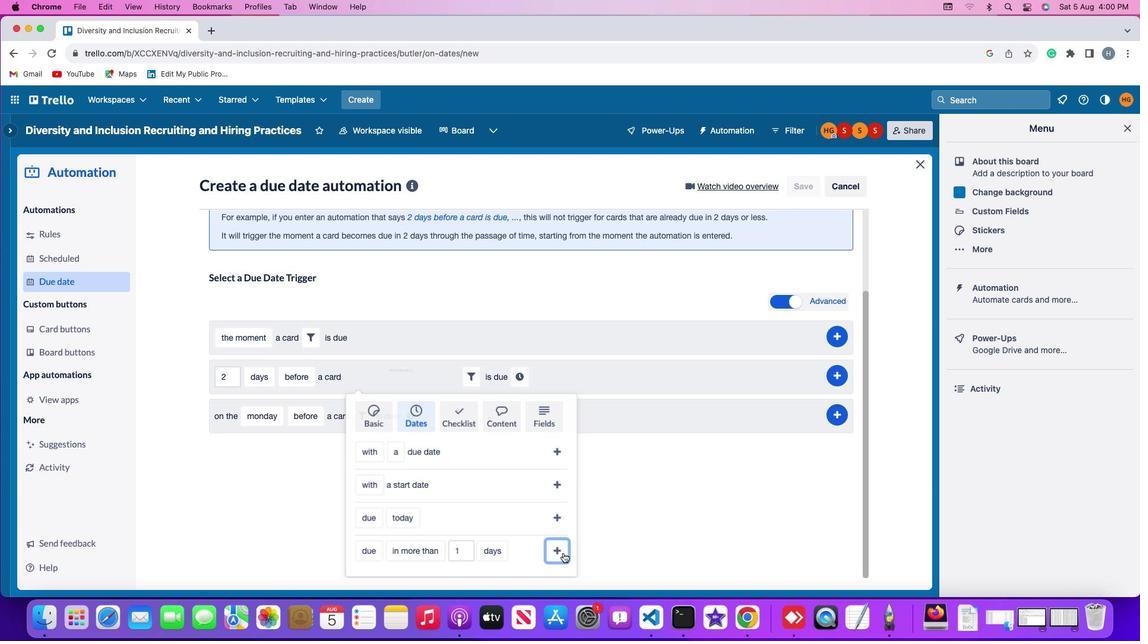 
Action: Mouse moved to (524, 486)
Screenshot: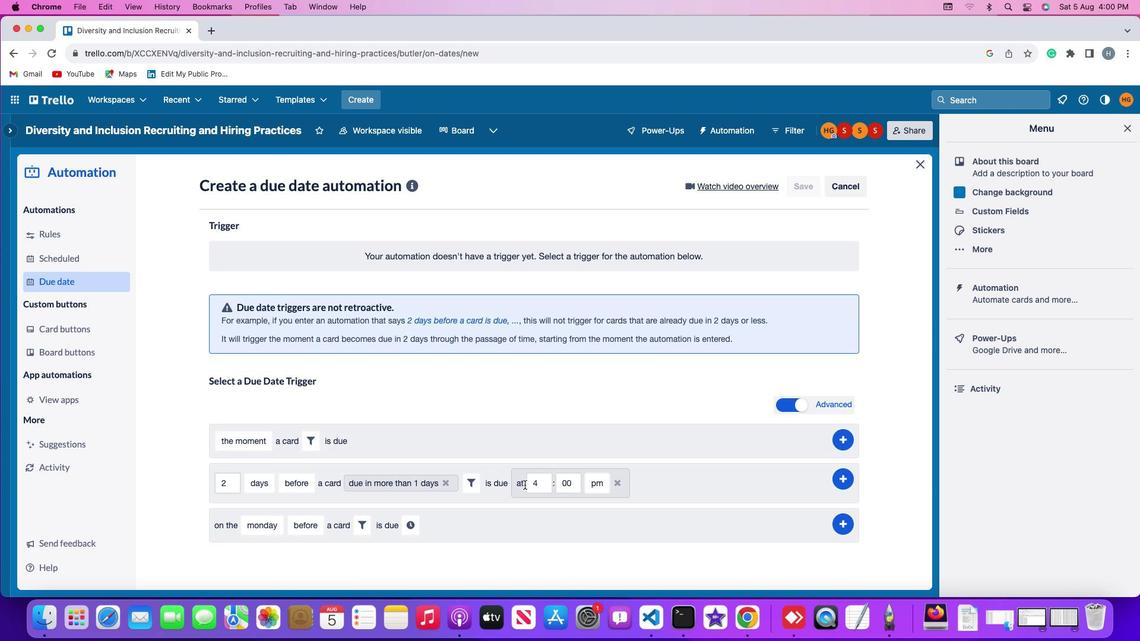 
Action: Mouse pressed left at (524, 486)
Screenshot: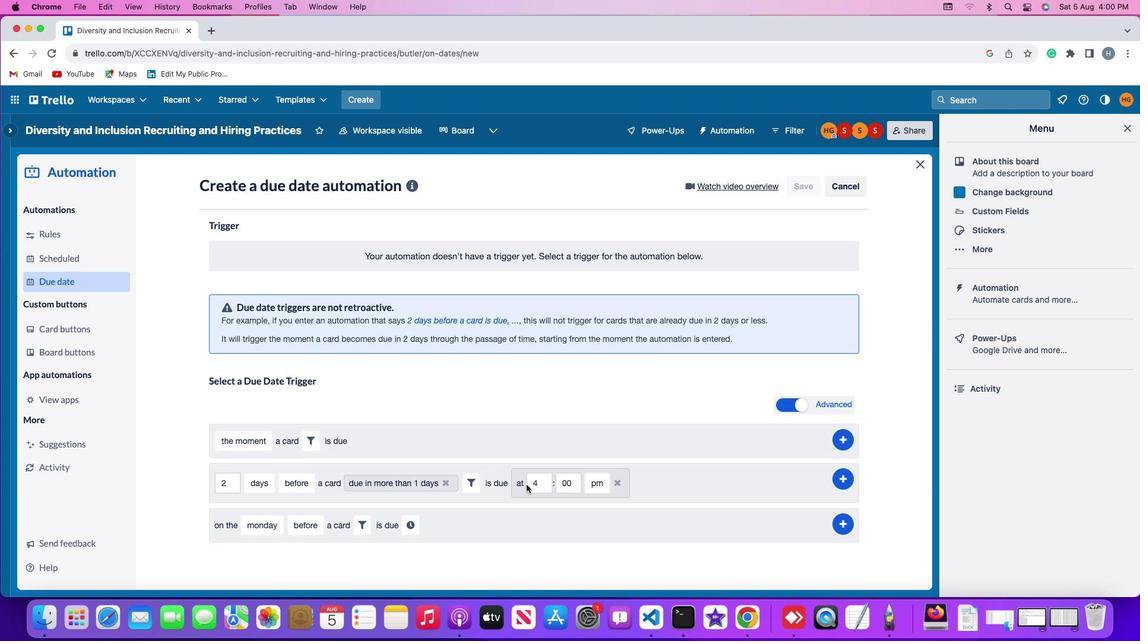 
Action: Mouse moved to (546, 485)
Screenshot: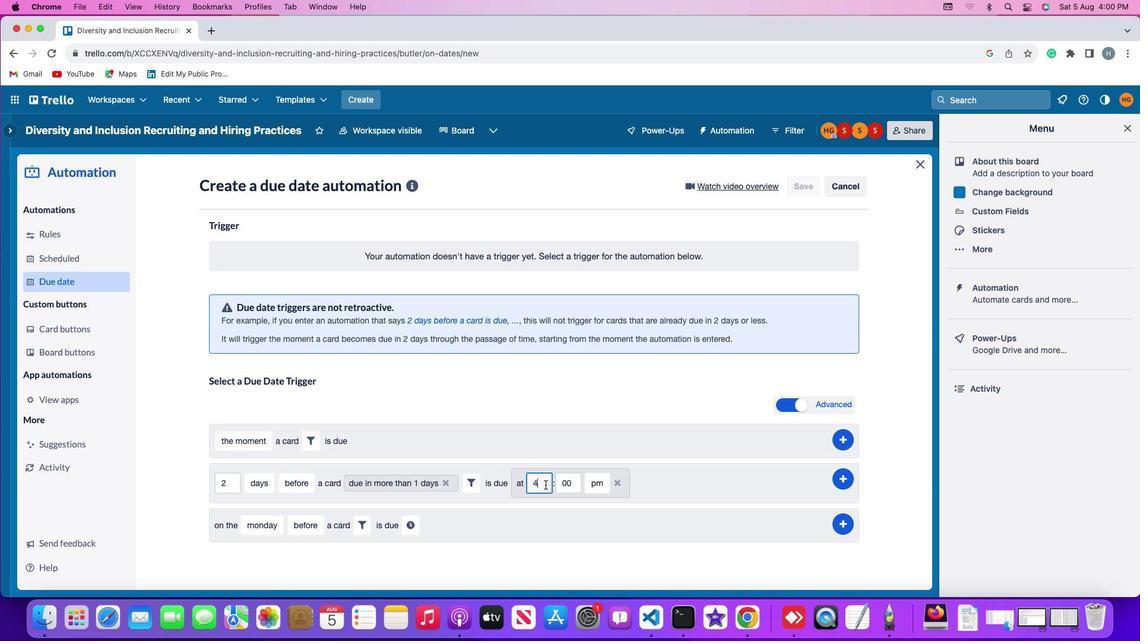 
Action: Mouse pressed left at (546, 485)
Screenshot: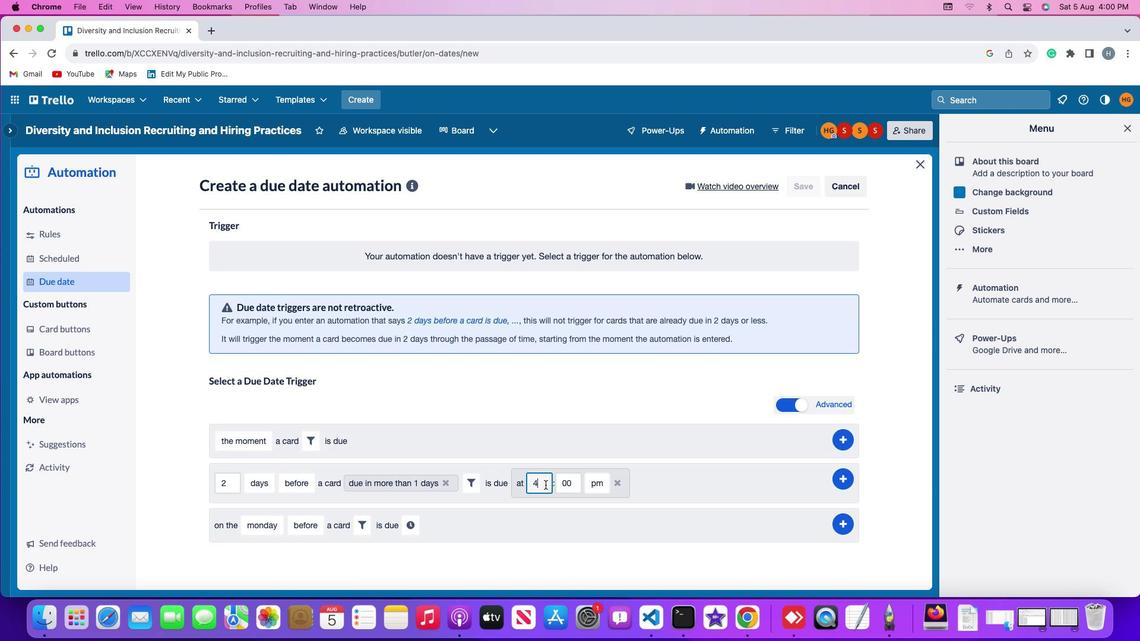 
Action: Key pressed Key.backspaceKey.backspace'1''1'
Screenshot: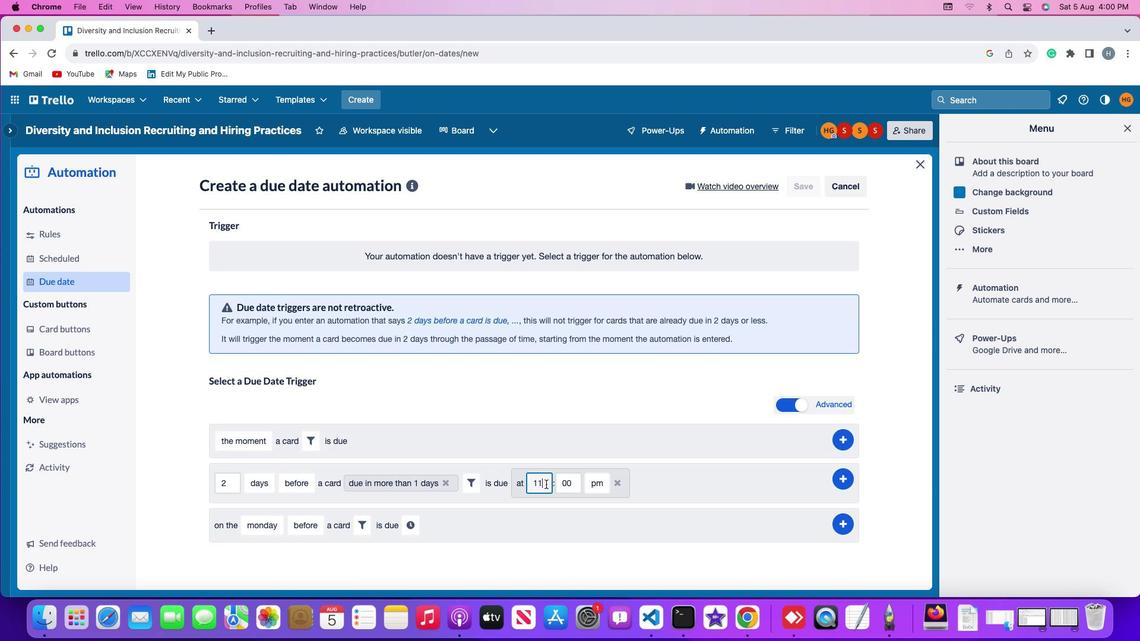 
Action: Mouse moved to (573, 483)
Screenshot: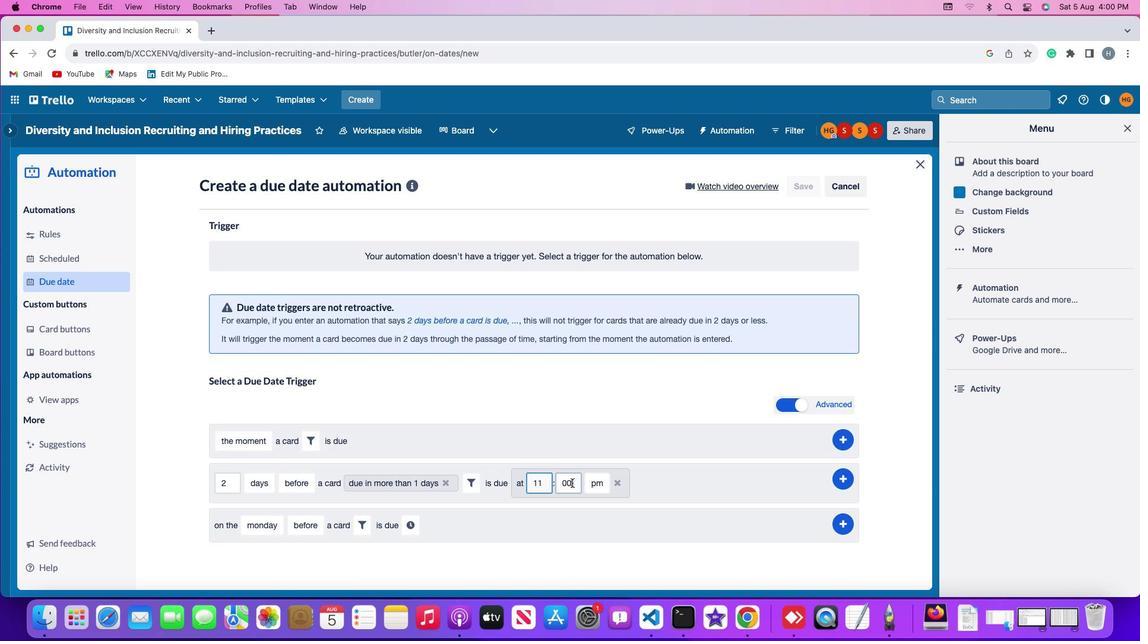 
Action: Mouse pressed left at (573, 483)
Screenshot: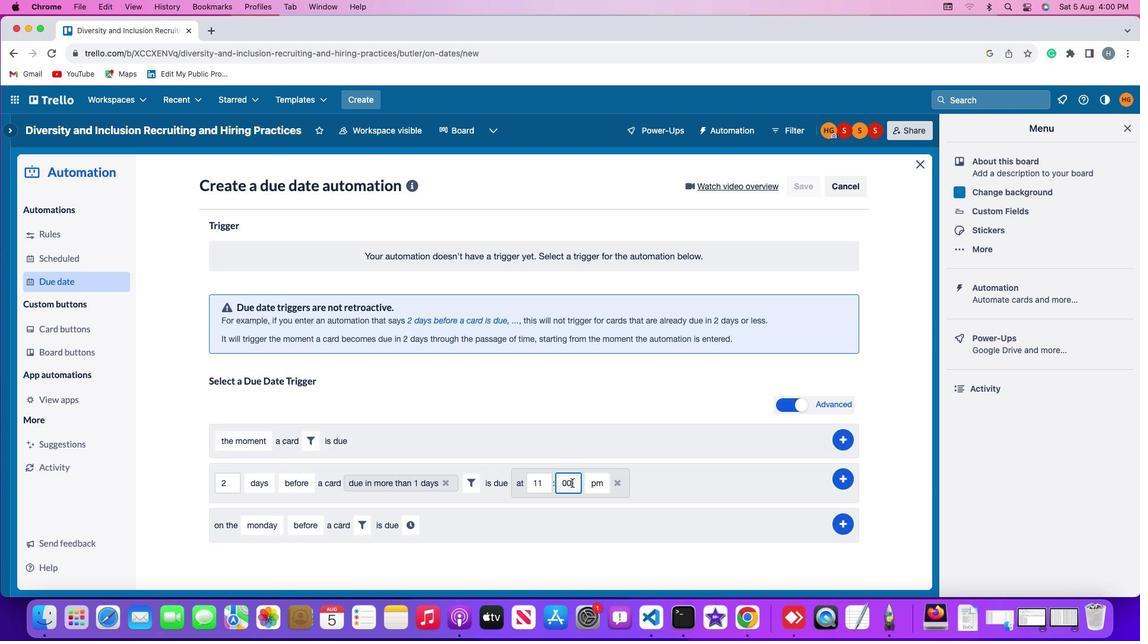 
Action: Key pressed Key.backspace'0'
Screenshot: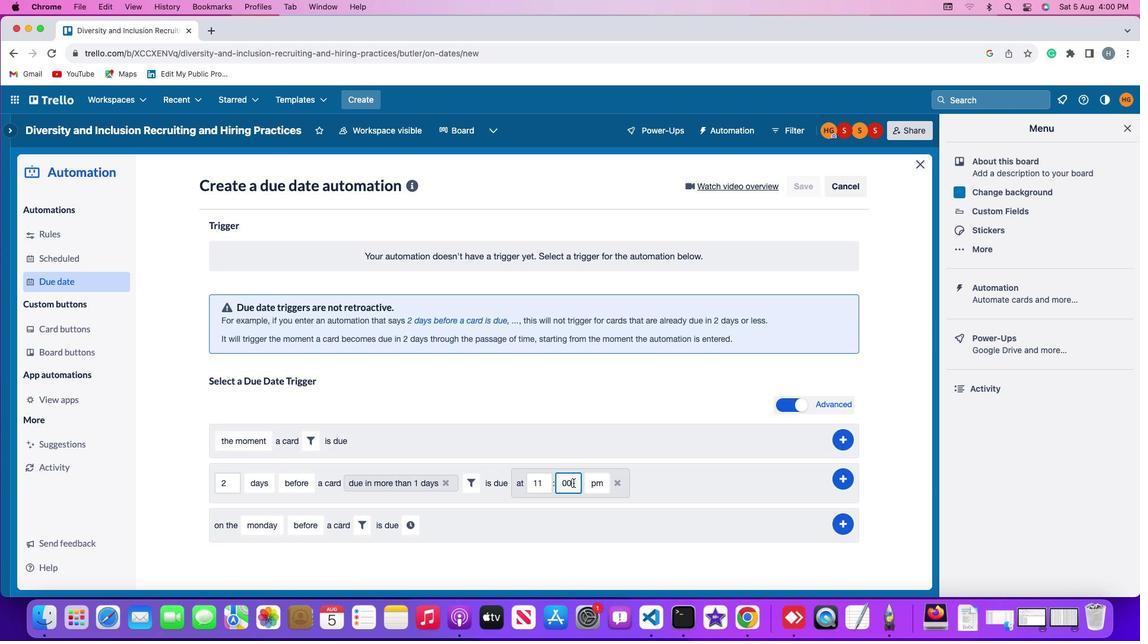 
Action: Mouse moved to (591, 486)
Screenshot: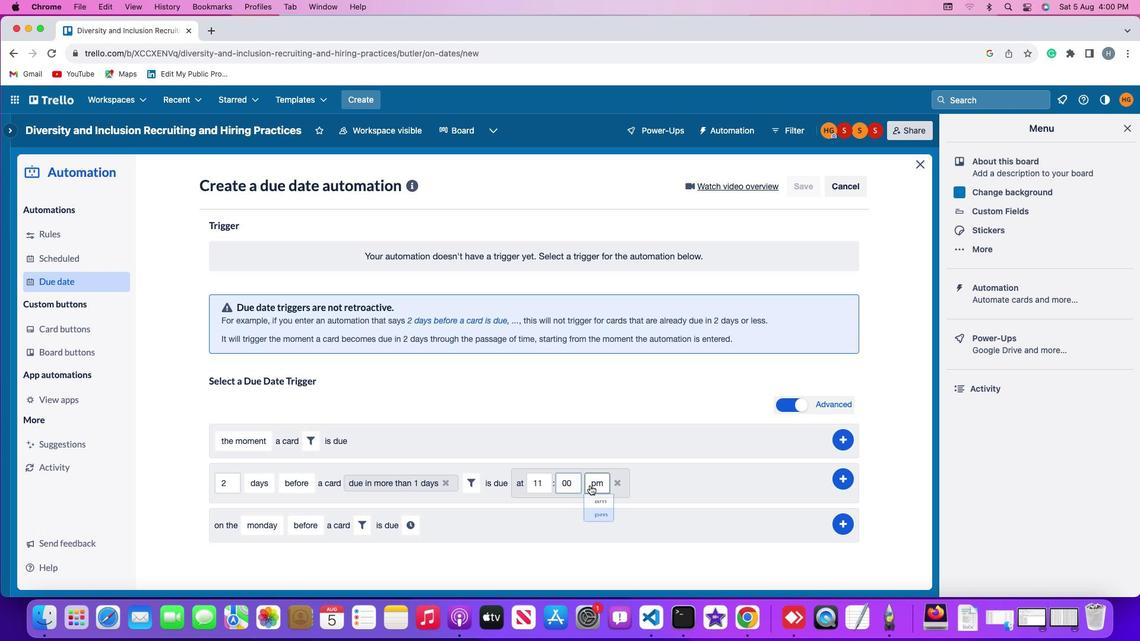 
Action: Mouse pressed left at (591, 486)
Screenshot: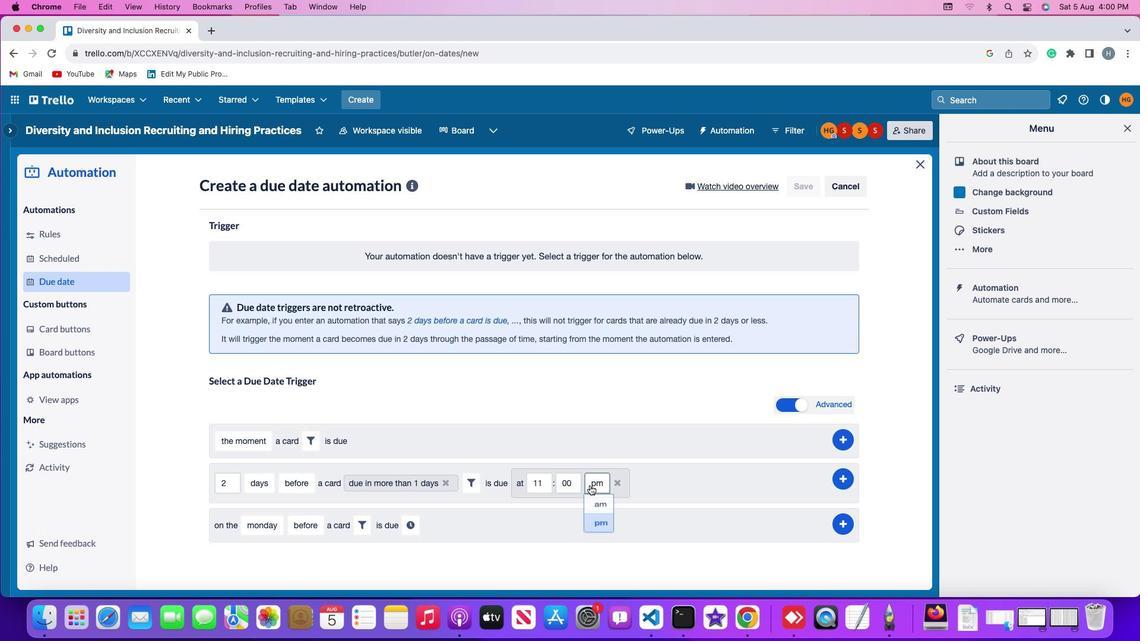 
Action: Mouse moved to (600, 505)
Screenshot: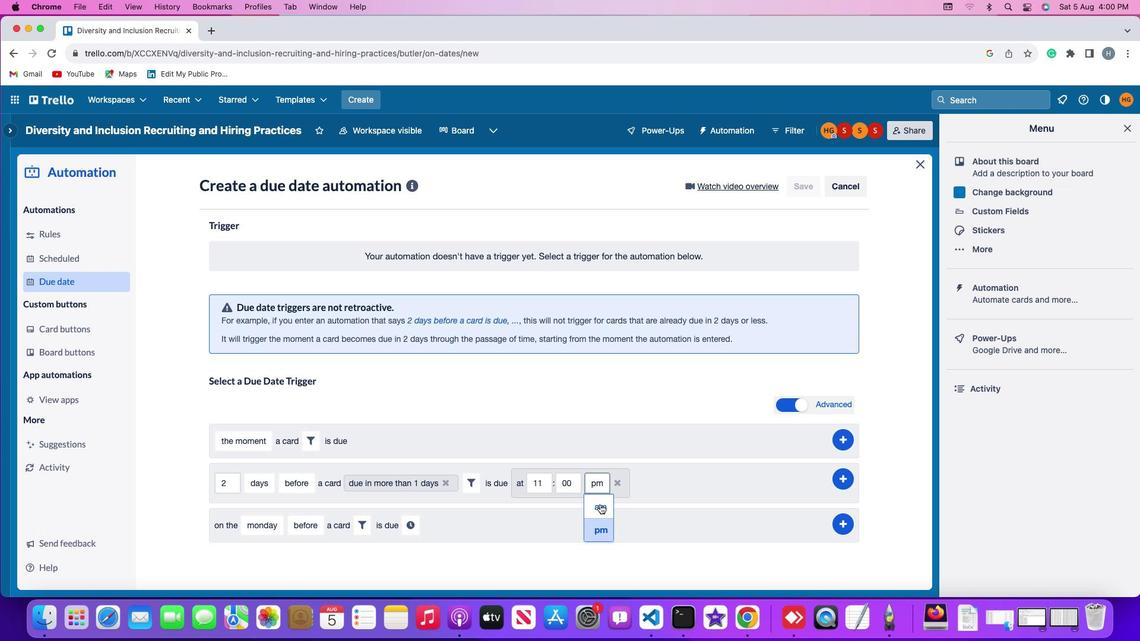 
Action: Mouse pressed left at (600, 505)
Screenshot: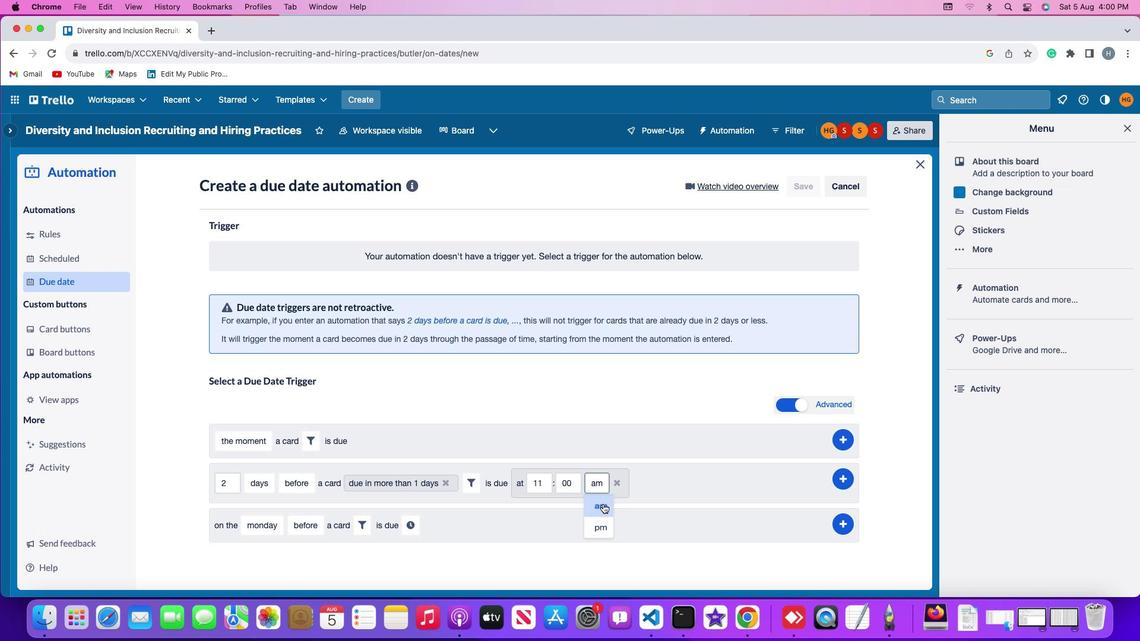 
Action: Mouse moved to (847, 478)
Screenshot: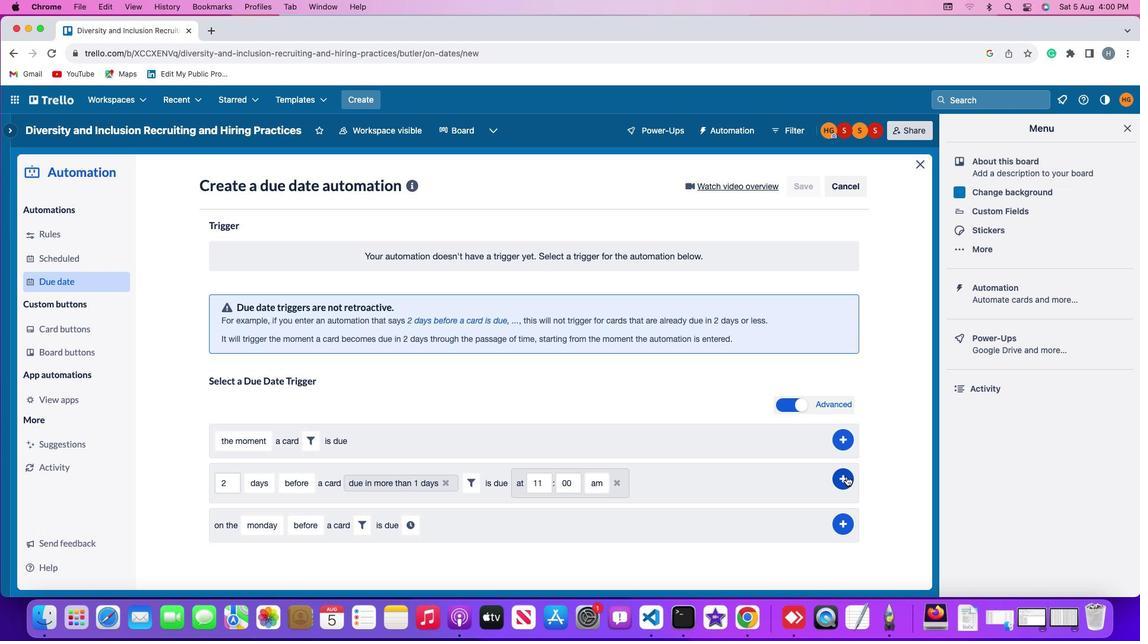 
Action: Mouse pressed left at (847, 478)
Screenshot: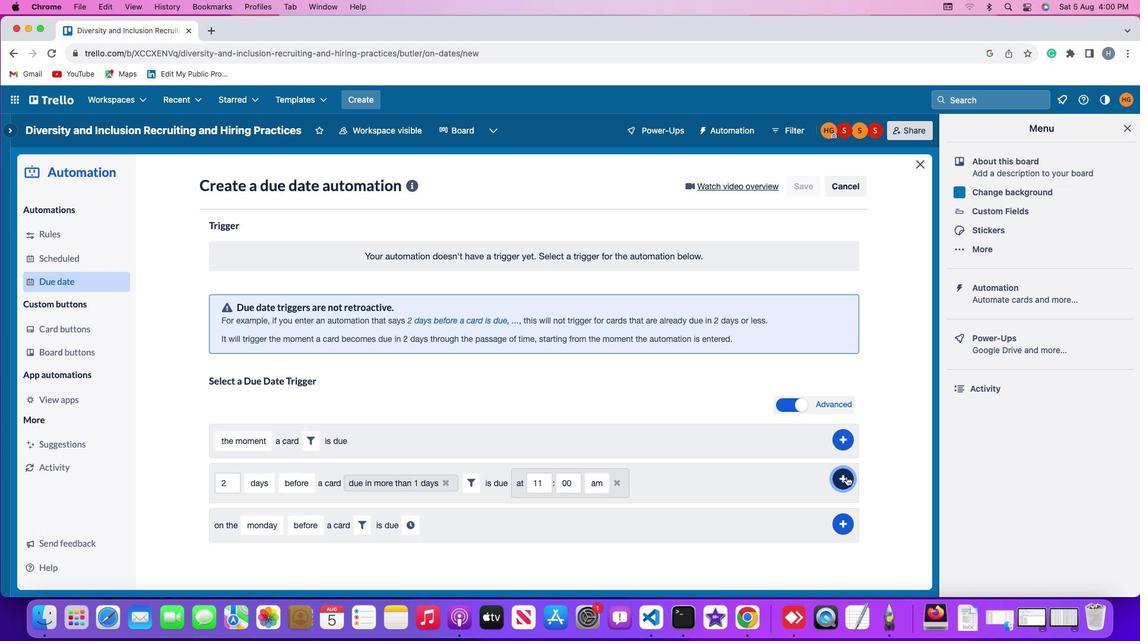 
Action: Mouse moved to (906, 321)
Screenshot: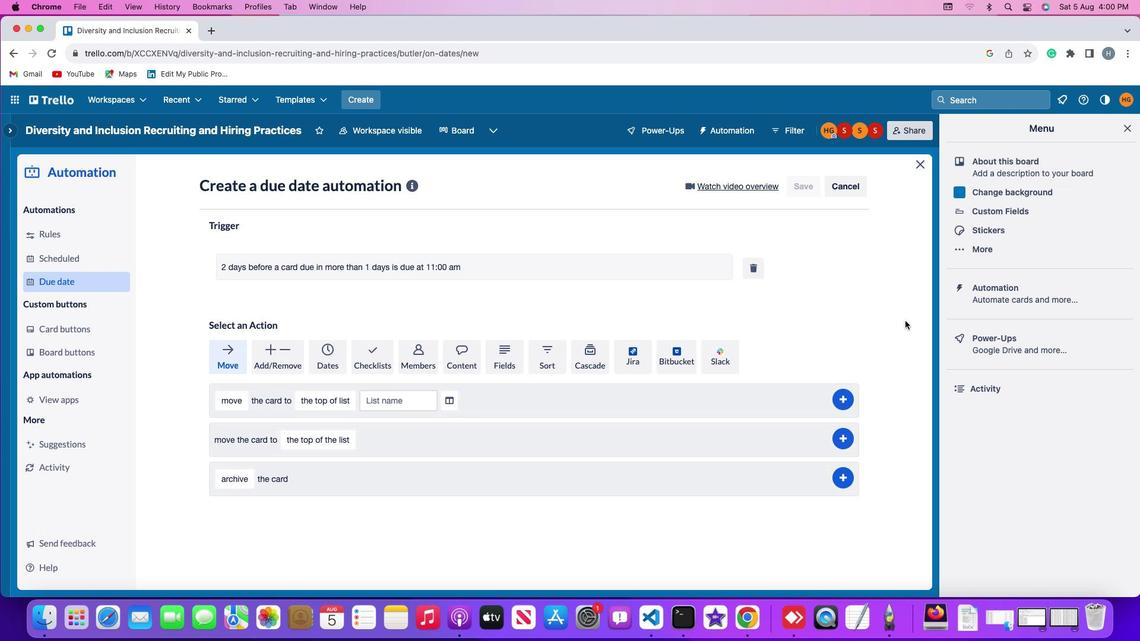 
